 Task: Open a Modern Writer Template save the file as reminder.odt Remove the following  from template: 'Address' Change the date  '20 May, 2023' change Dear Ms Reader to   Good Afternoon. Add body to the letter It is with great pleasure that I accept the job offer extended to me. I am excited about the opportunity to join your esteemed organization and contribute to its success. I look forward to starting my new role and meeting the team. Thank you for your confidence in me.Add Name  'Rachel'. Insert watermark  TATA Apply Font Style in watermark Lexend; font size  112and place the watermark  Horizontally
Action: Mouse pressed left at (289, 158)
Screenshot: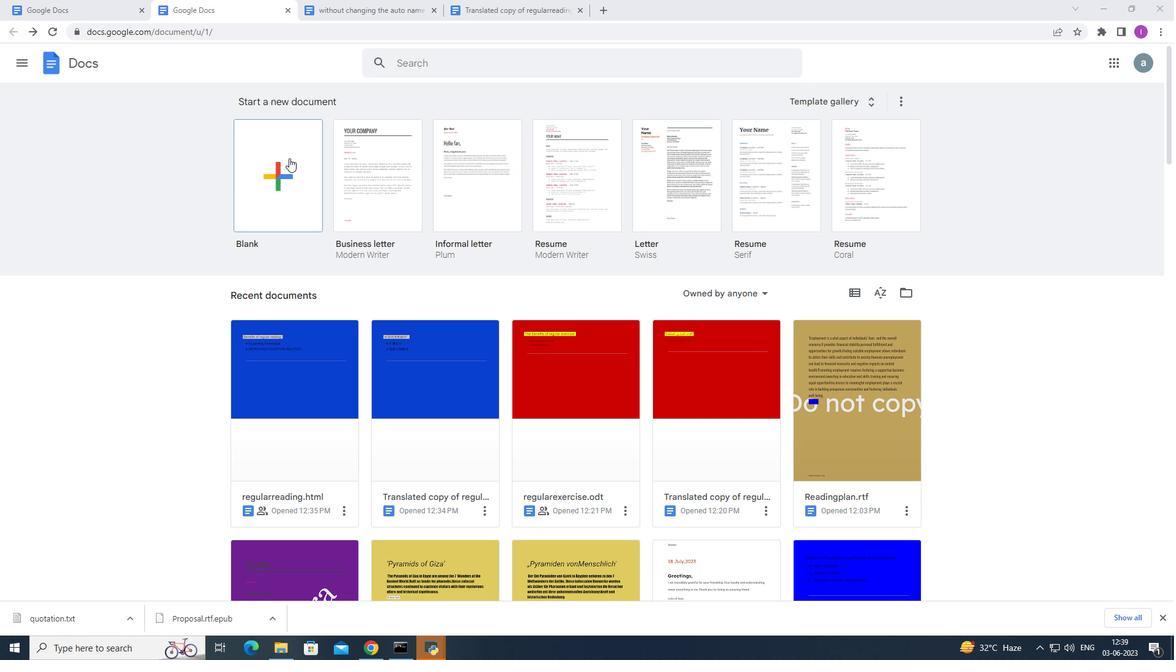
Action: Mouse moved to (11, 32)
Screenshot: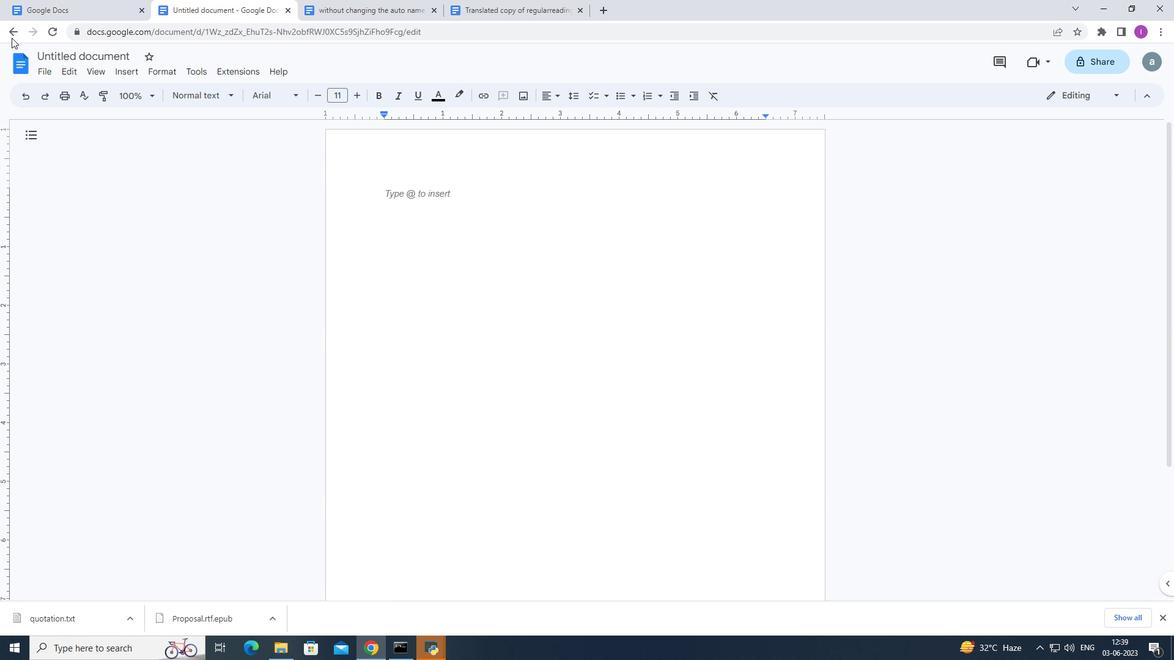 
Action: Mouse pressed left at (11, 32)
Screenshot: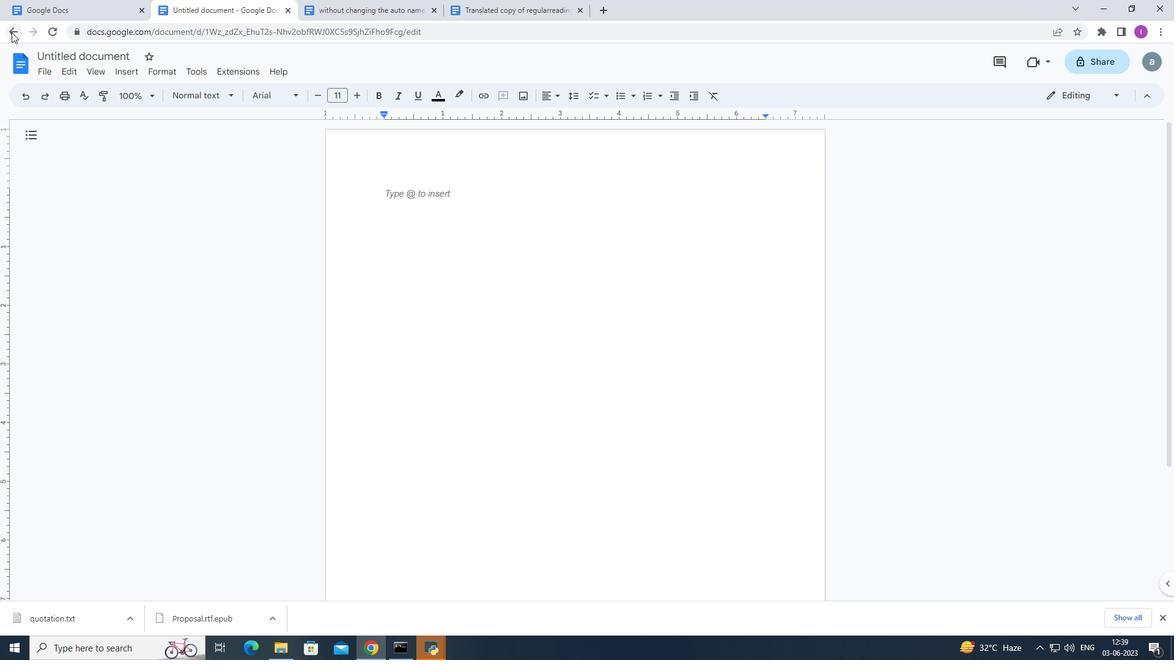 
Action: Mouse moved to (875, 97)
Screenshot: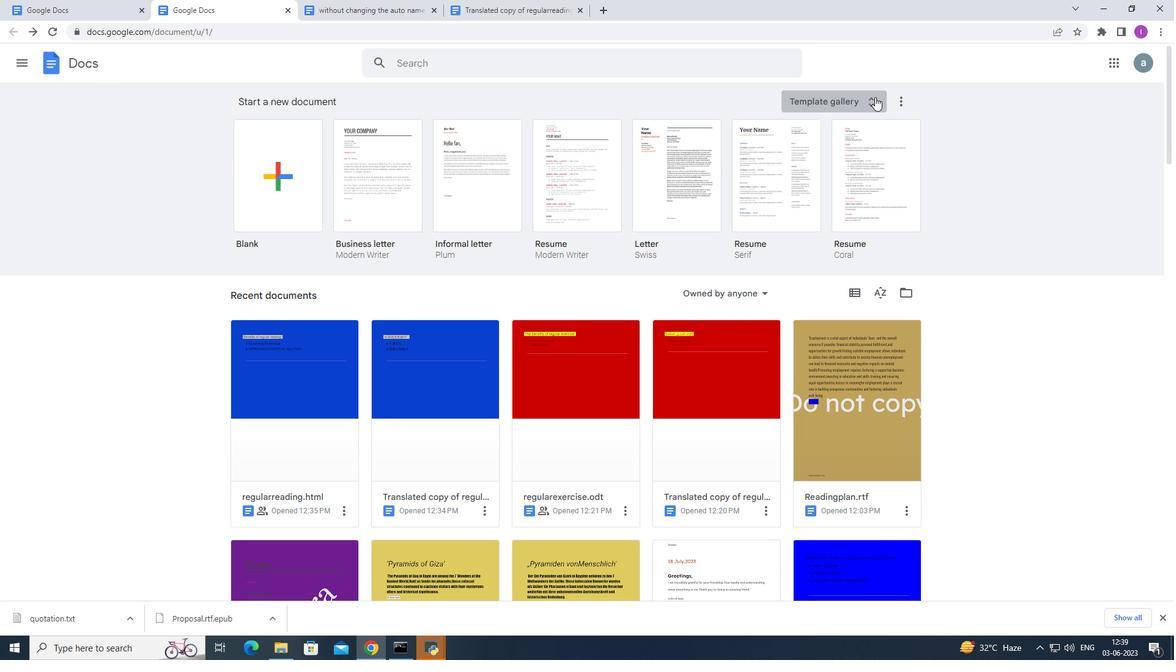 
Action: Mouse pressed left at (875, 97)
Screenshot: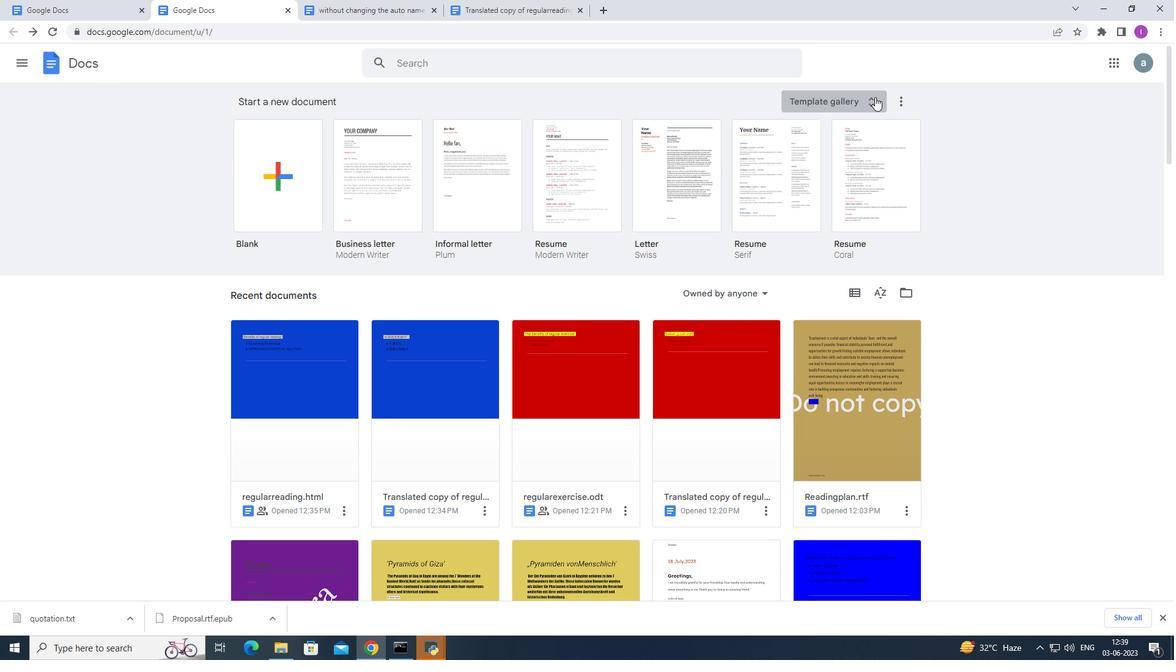 
Action: Mouse moved to (353, 252)
Screenshot: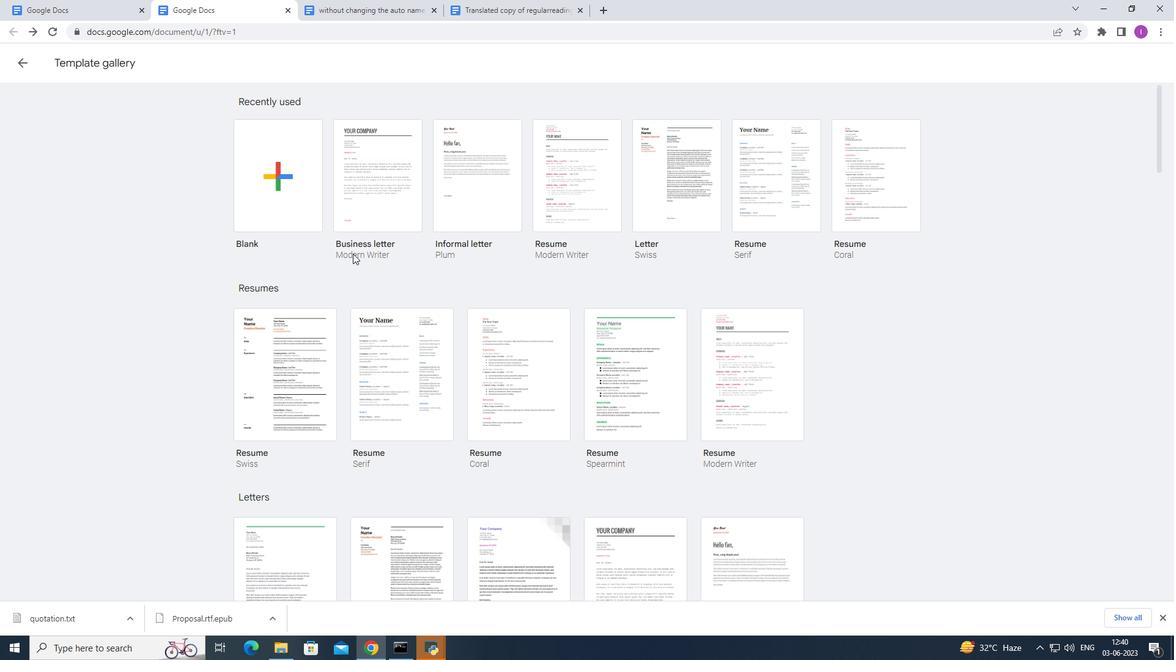 
Action: Mouse pressed left at (353, 252)
Screenshot: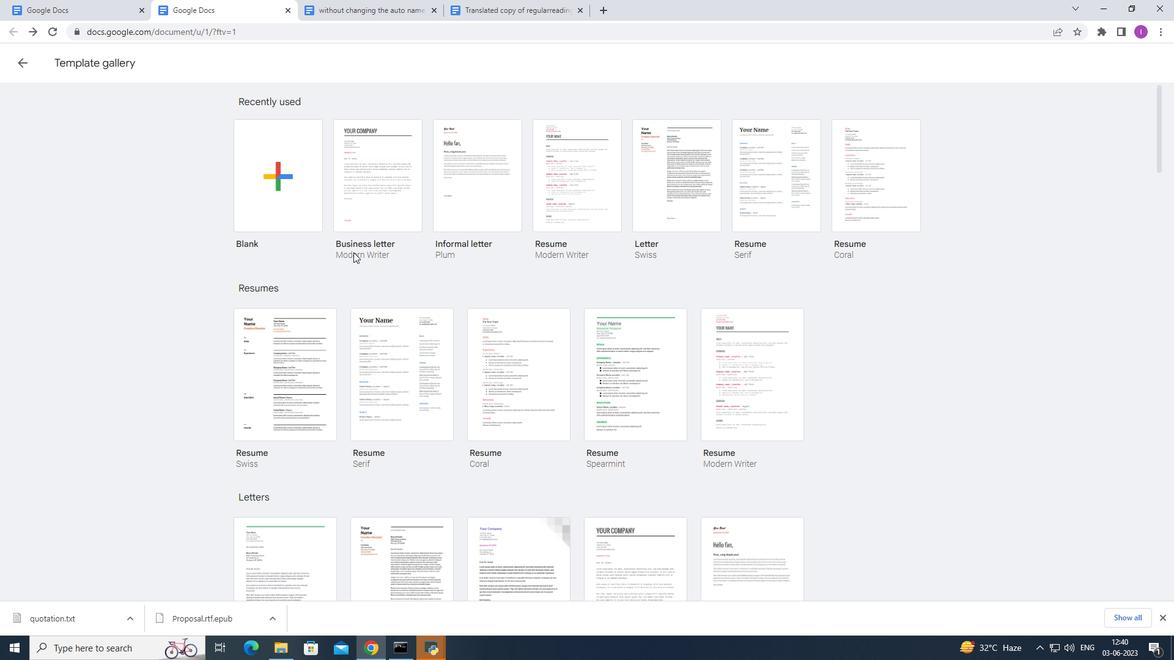 
Action: Mouse moved to (368, 212)
Screenshot: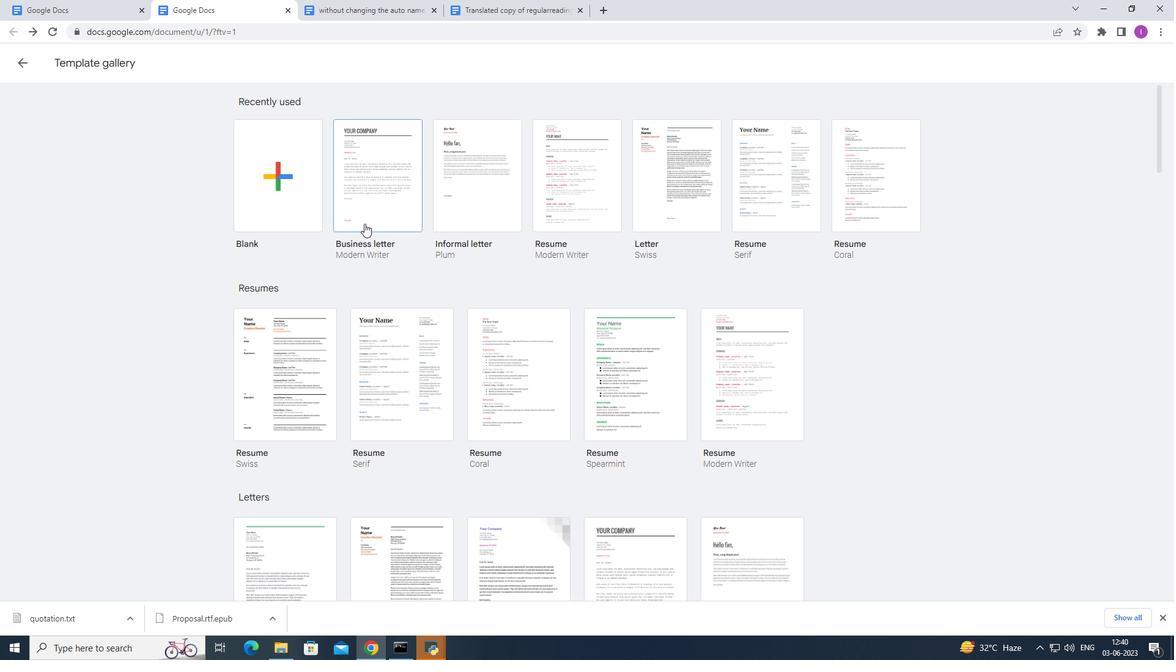 
Action: Mouse pressed left at (368, 212)
Screenshot: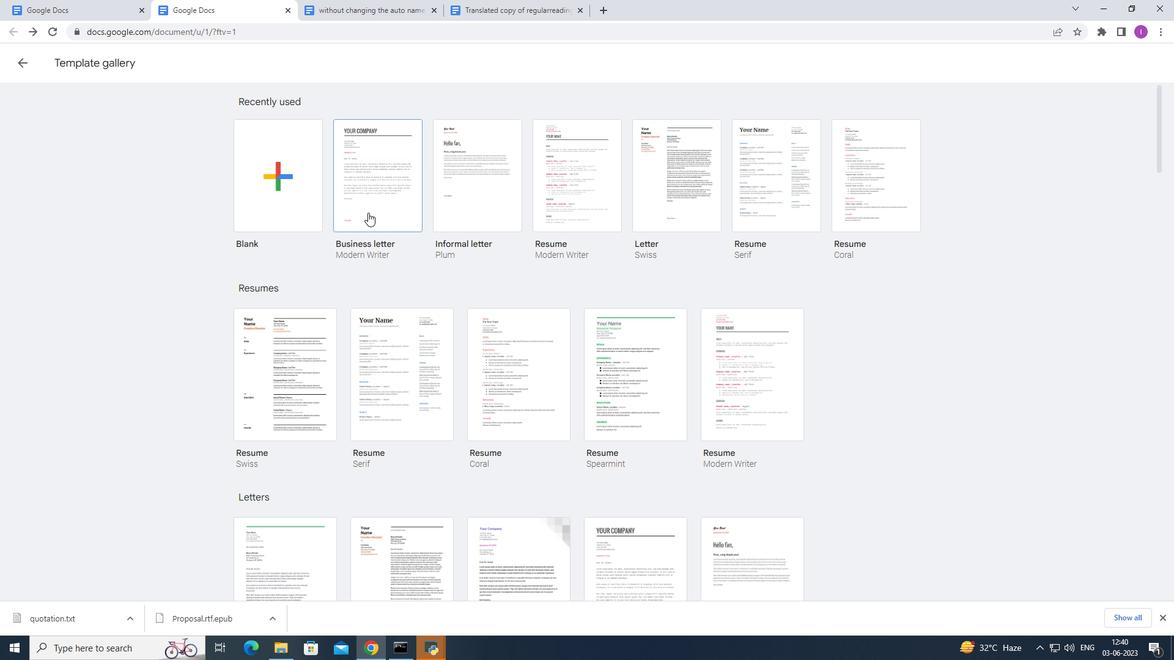 
Action: Mouse moved to (109, 56)
Screenshot: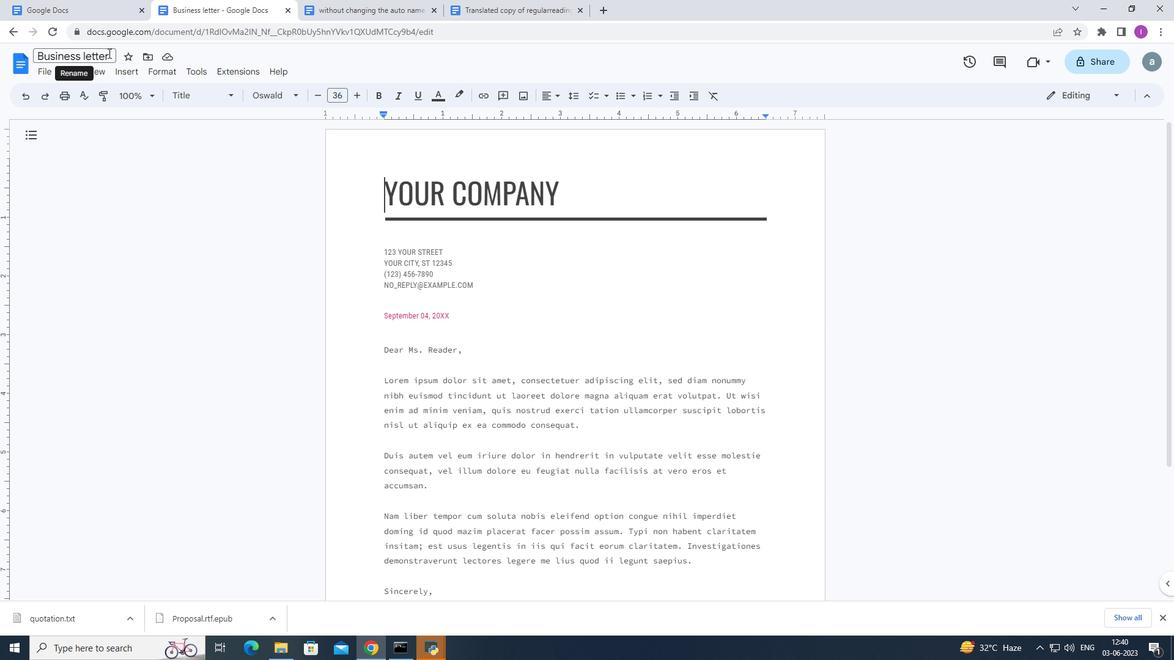 
Action: Mouse pressed left at (109, 56)
Screenshot: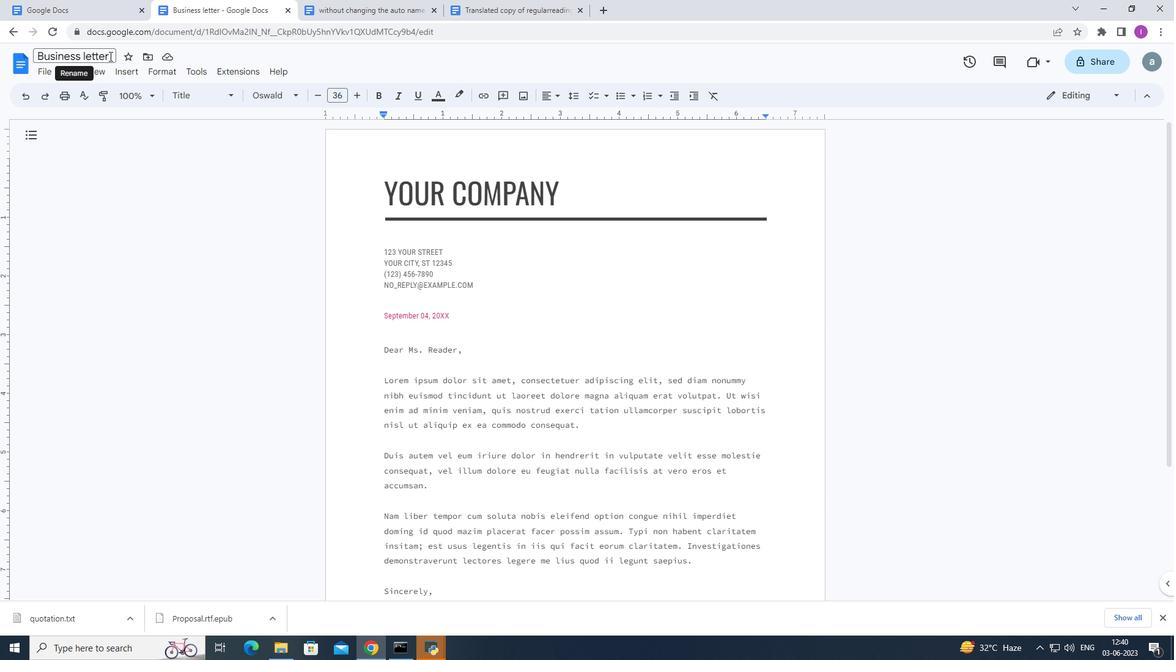 
Action: Mouse pressed left at (109, 56)
Screenshot: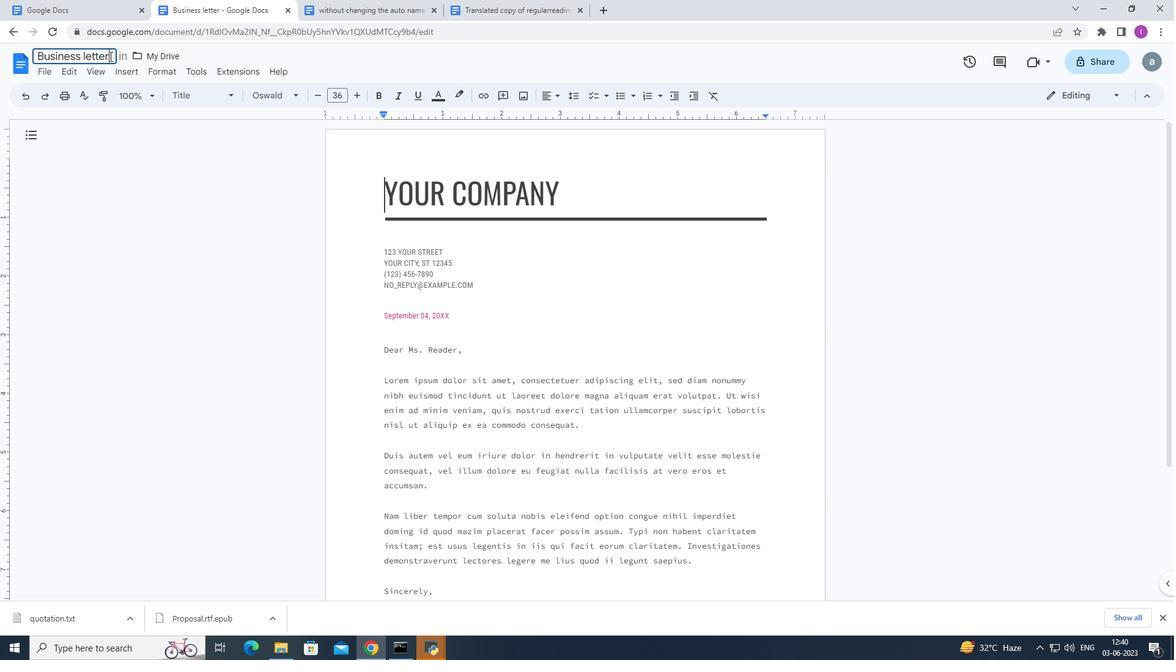 
Action: Mouse moved to (638, 67)
Screenshot: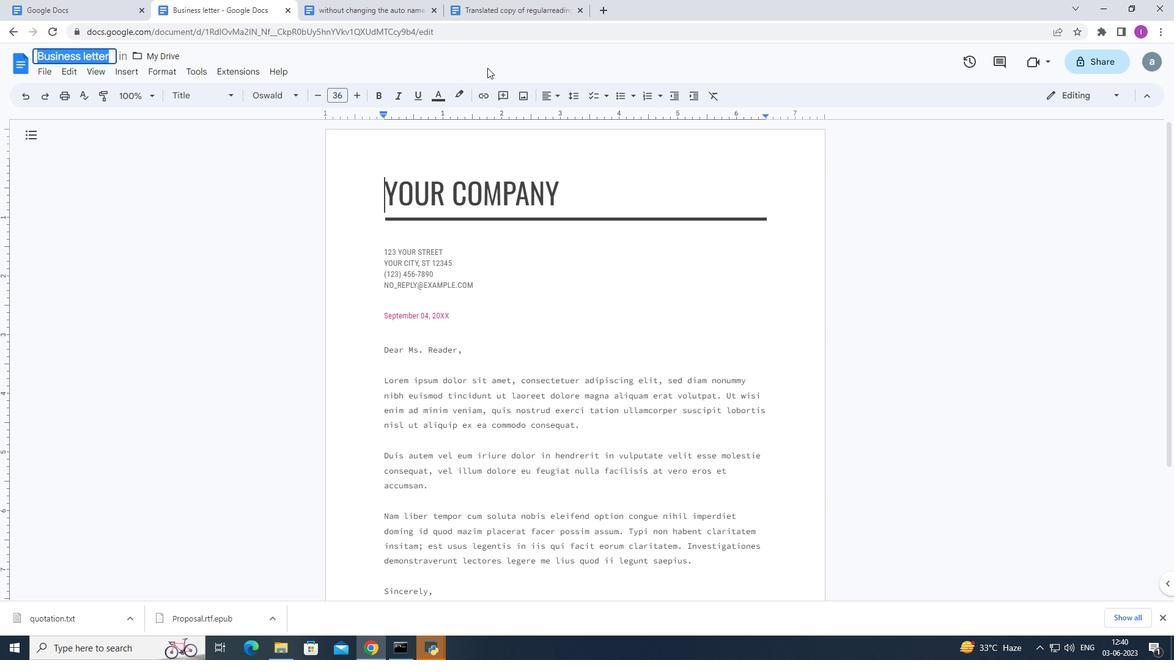 
Action: Key pressed reminder.odt
Screenshot: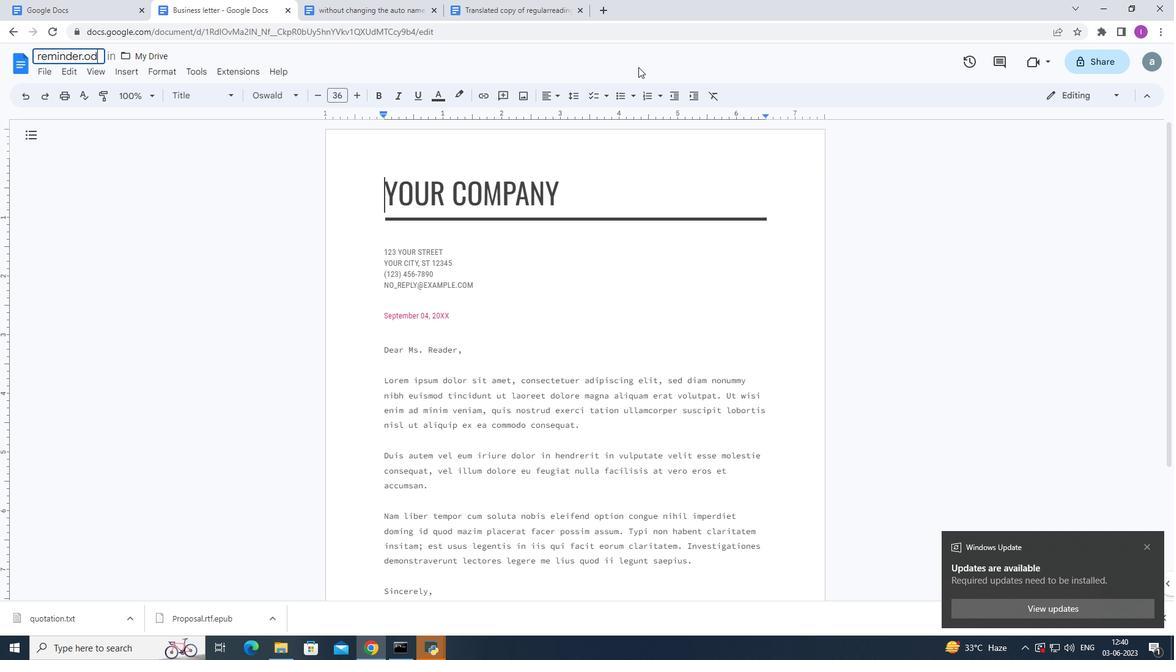 
Action: Mouse moved to (240, 298)
Screenshot: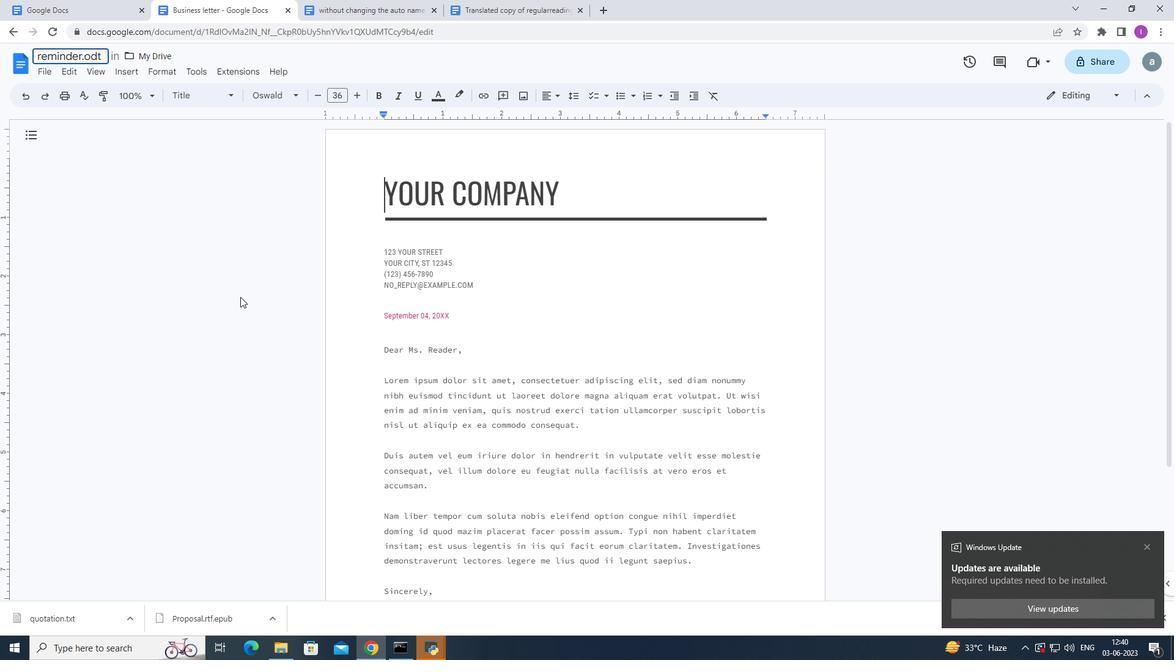 
Action: Mouse pressed left at (239, 297)
Screenshot: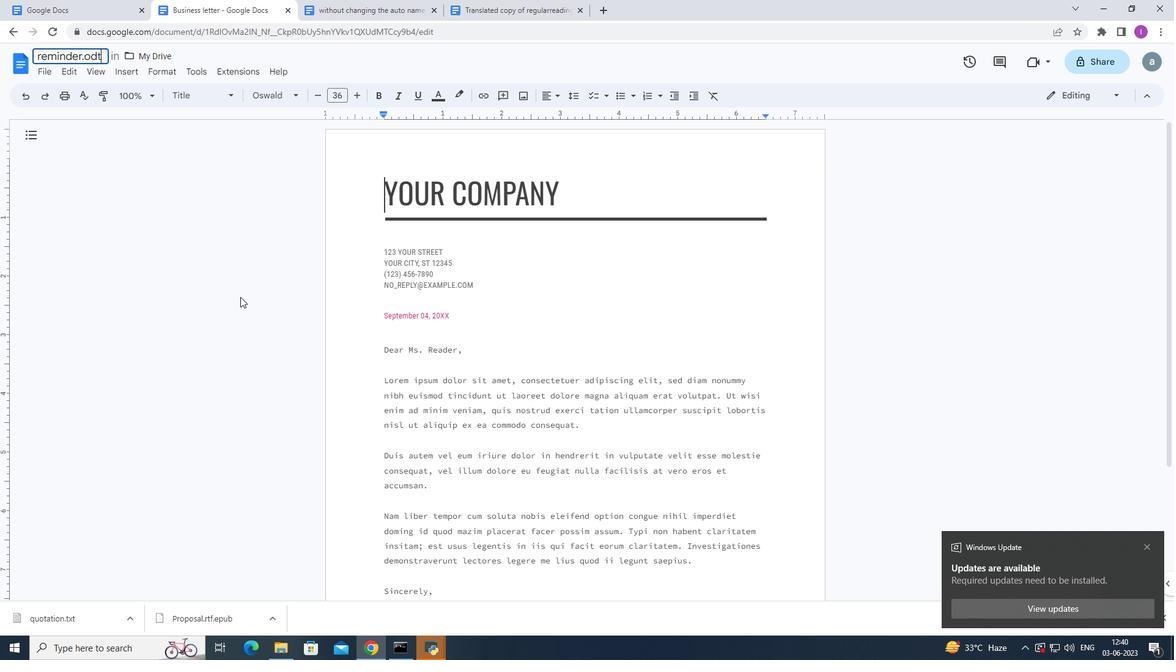 
Action: Mouse moved to (484, 284)
Screenshot: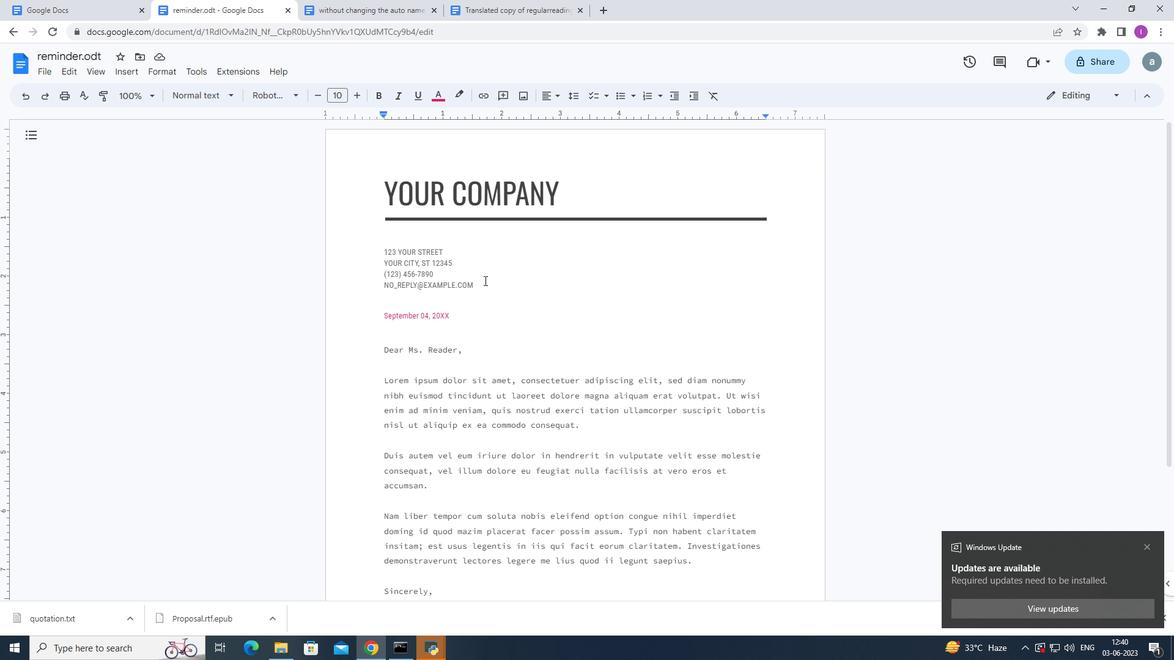 
Action: Mouse pressed left at (484, 284)
Screenshot: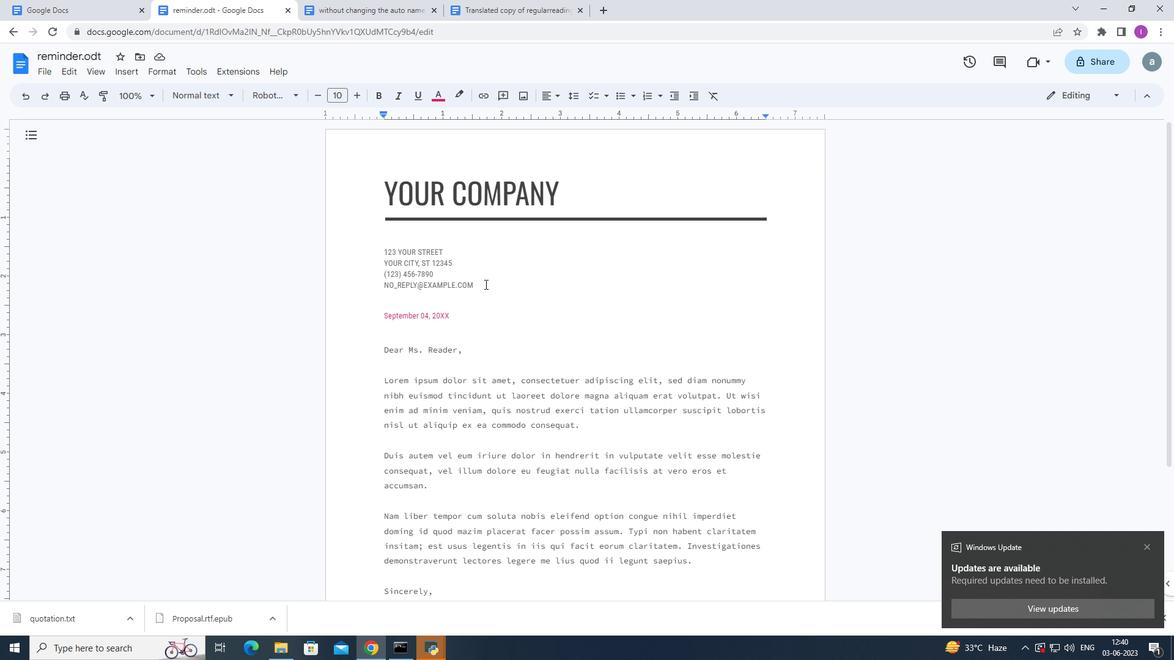 
Action: Mouse moved to (383, 245)
Screenshot: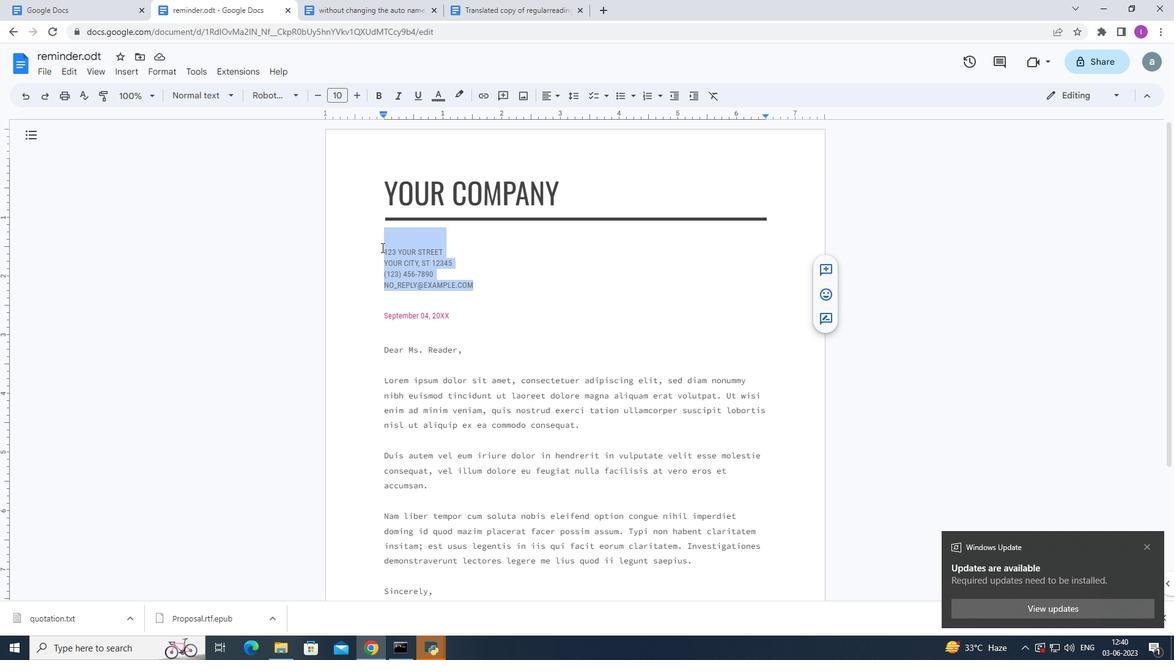 
Action: Key pressed <Key.backspace>
Screenshot: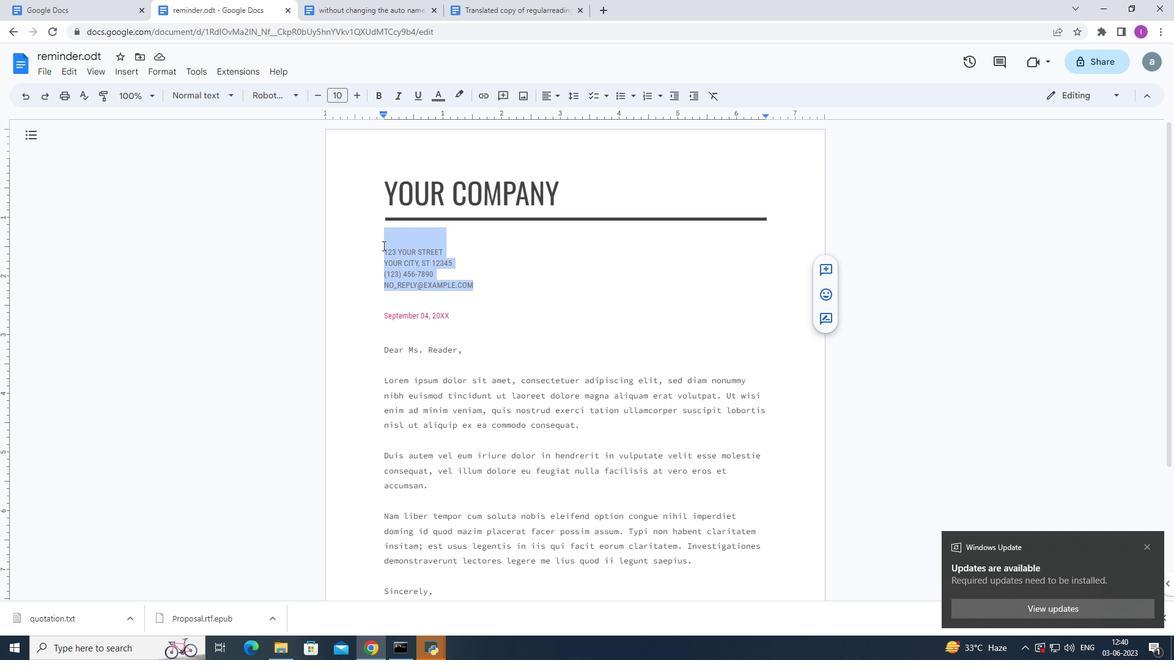 
Action: Mouse moved to (458, 262)
Screenshot: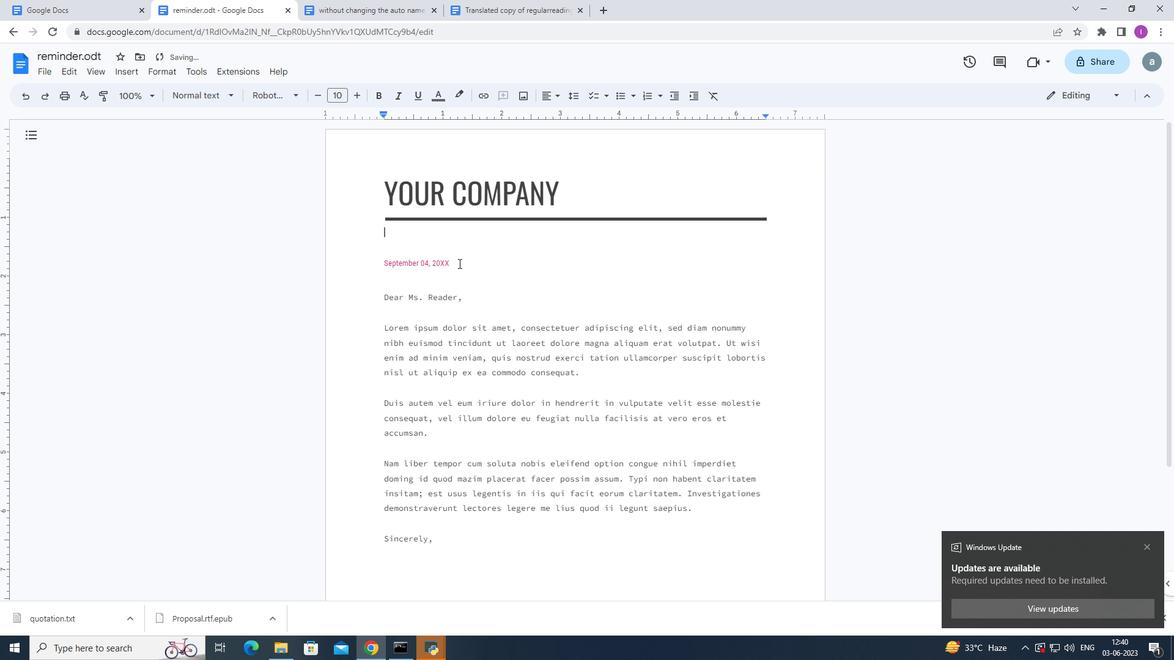 
Action: Mouse pressed left at (458, 262)
Screenshot: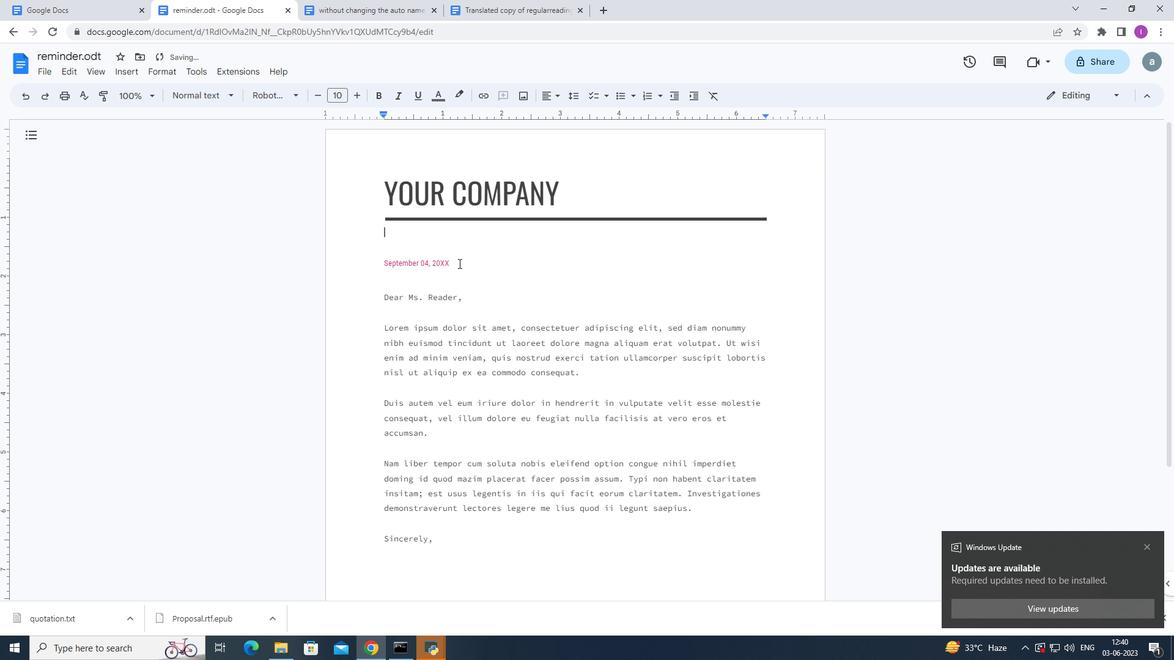 
Action: Mouse moved to (561, 270)
Screenshot: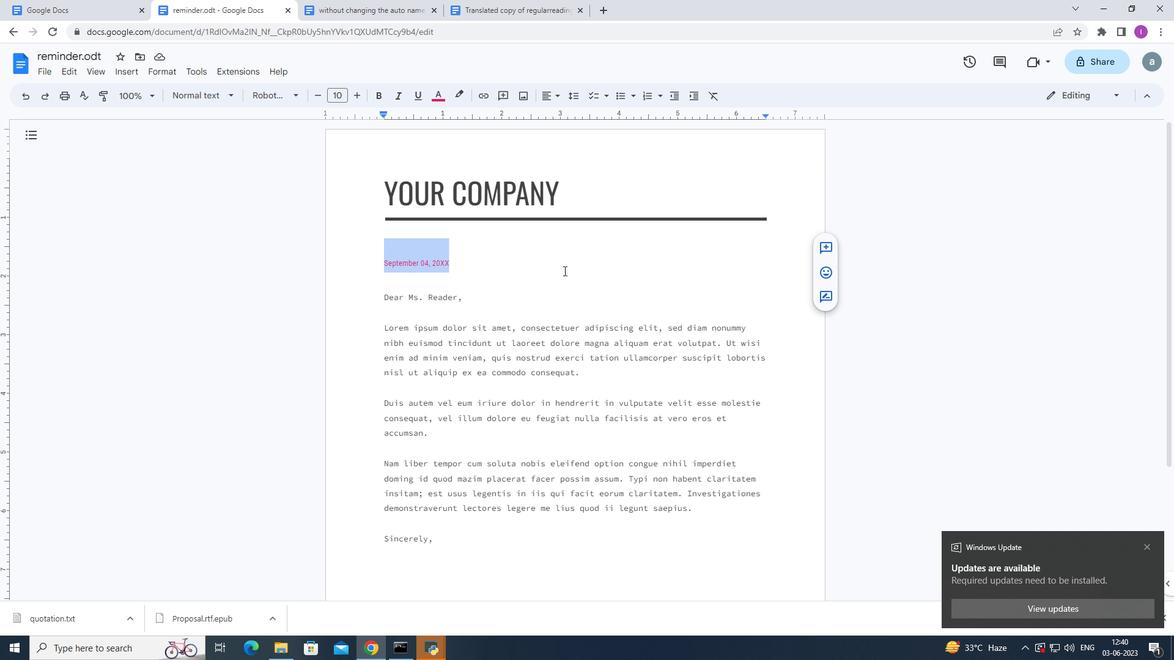 
Action: Key pressed 20<Key.space>mqay<Key.backspace><Key.backspace><Key.backspace><Key.backspace><Key.shift>ay<Key.backspace><Key.backspace><Key.shift>May.2023
Screenshot: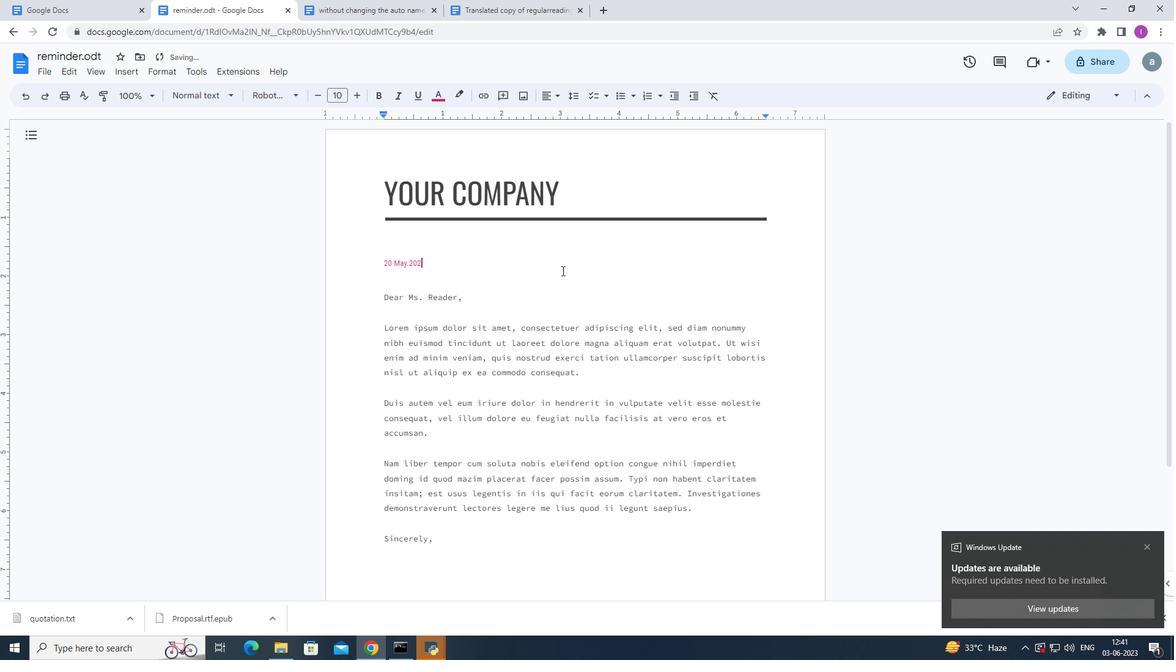 
Action: Mouse moved to (454, 295)
Screenshot: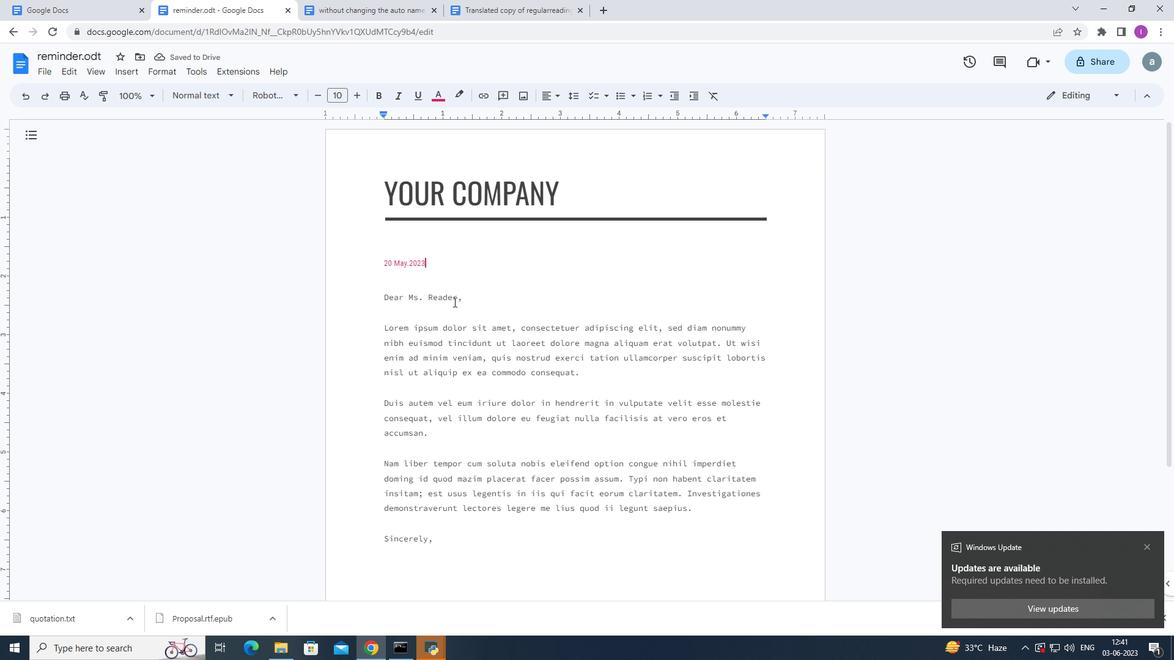 
Action: Mouse pressed left at (454, 295)
Screenshot: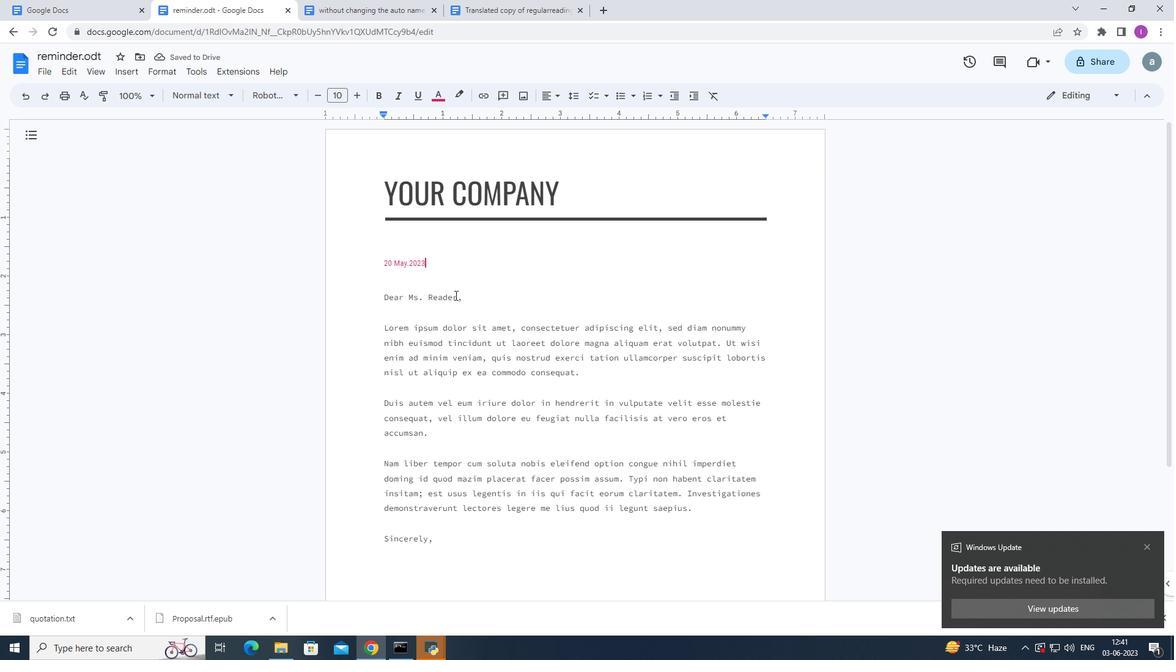 
Action: Mouse moved to (480, 308)
Screenshot: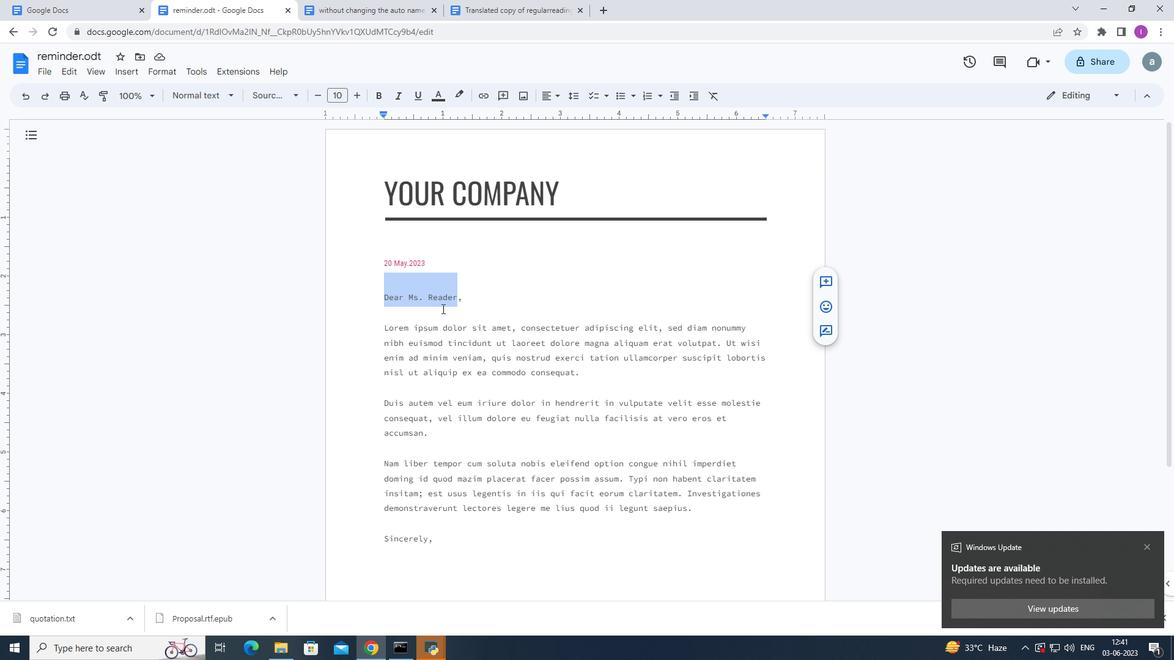 
Action: Key pressed good<Key.space>ater<Key.backspace><Key.backspace><Key.backspace><Key.backspace><Key.shift>Afternoon
Screenshot: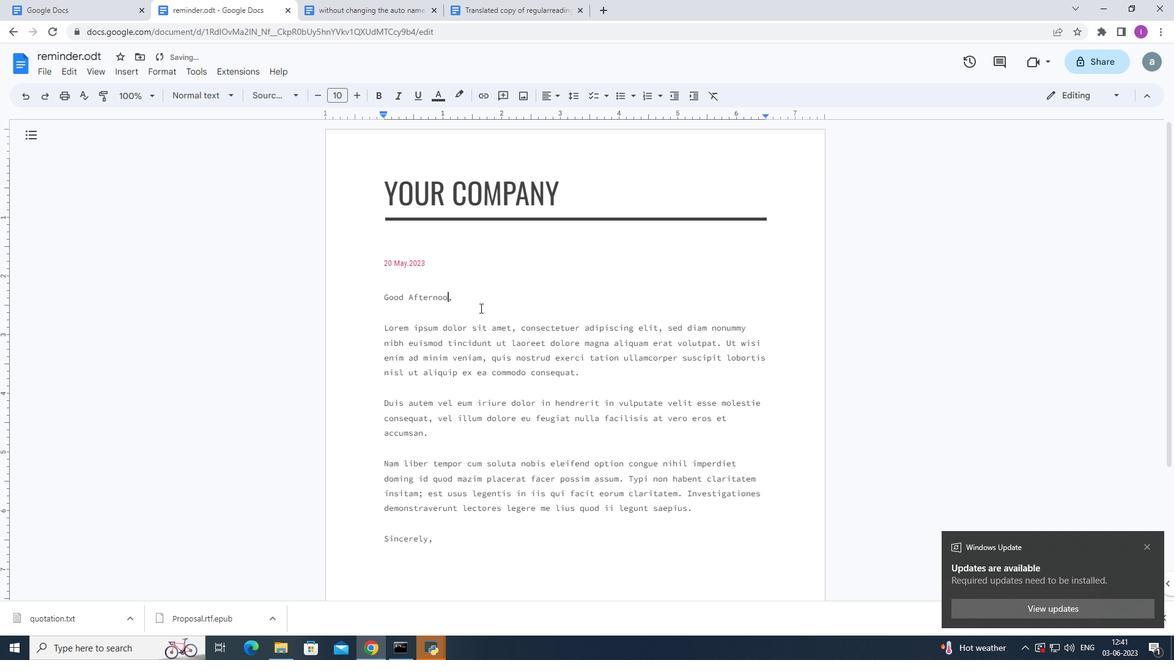 
Action: Mouse moved to (382, 327)
Screenshot: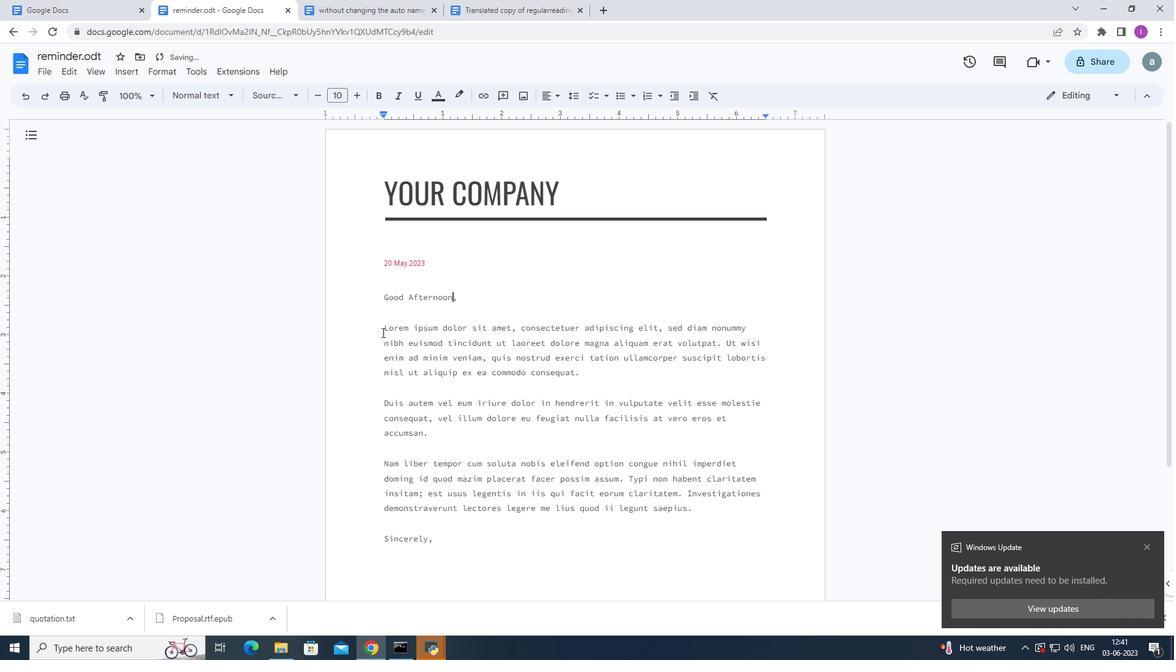 
Action: Mouse pressed left at (382, 327)
Screenshot: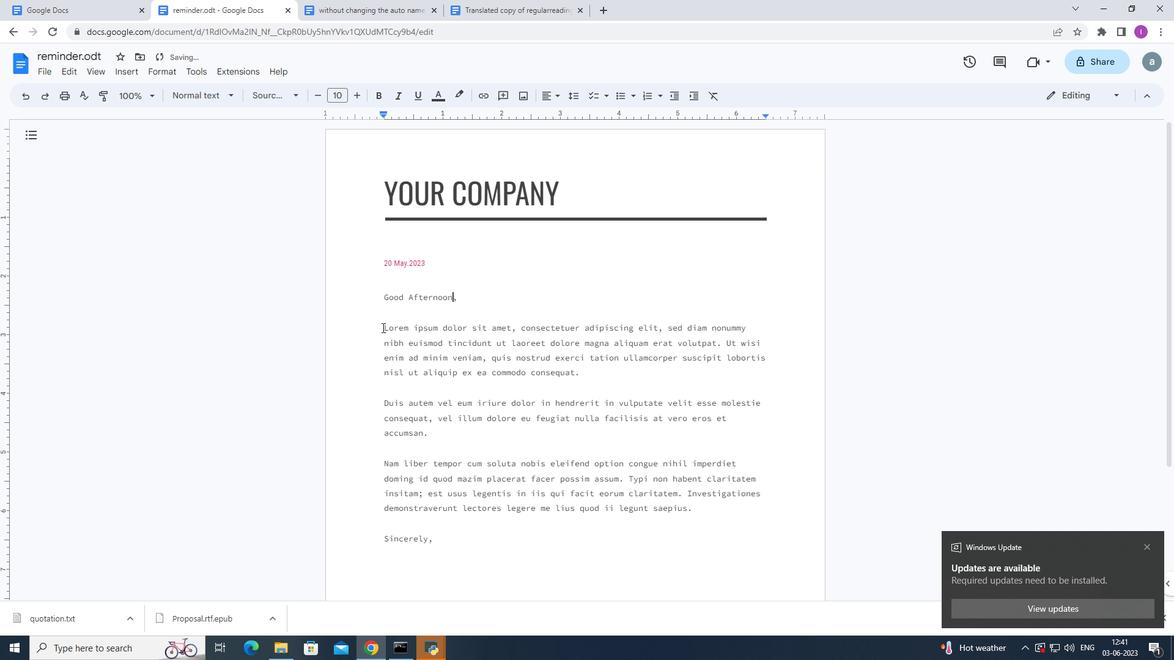 
Action: Mouse moved to (1037, 510)
Screenshot: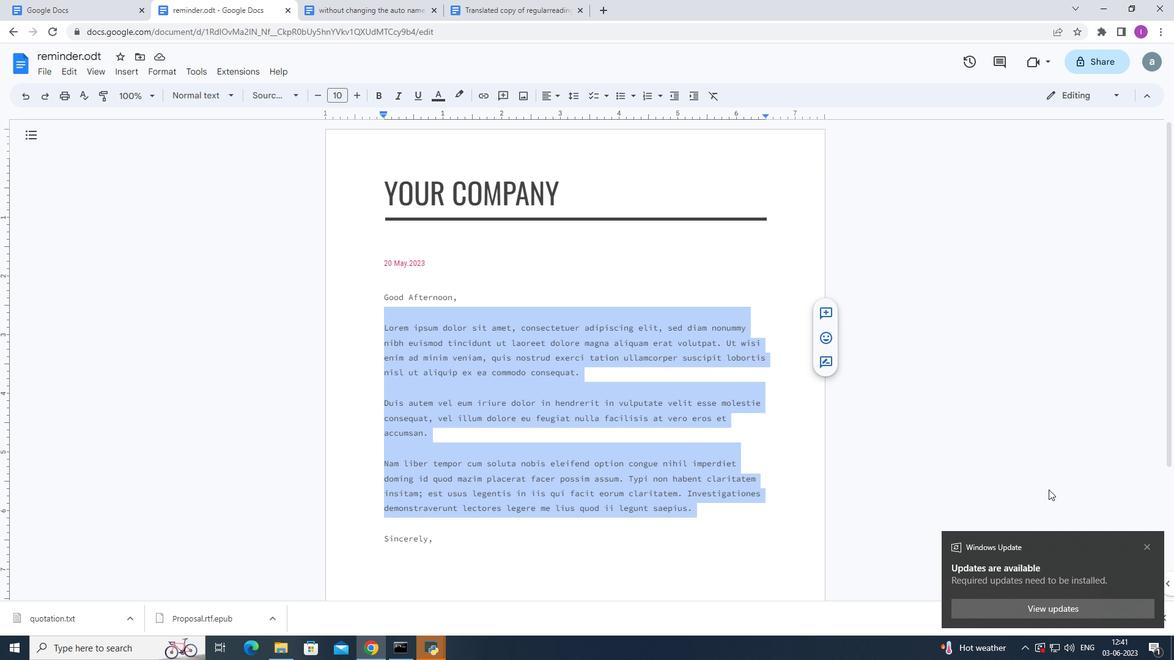 
Action: Key pressed <Key.shift>It<Key.space>is<Key.space>withthe<Key.space>
Screenshot: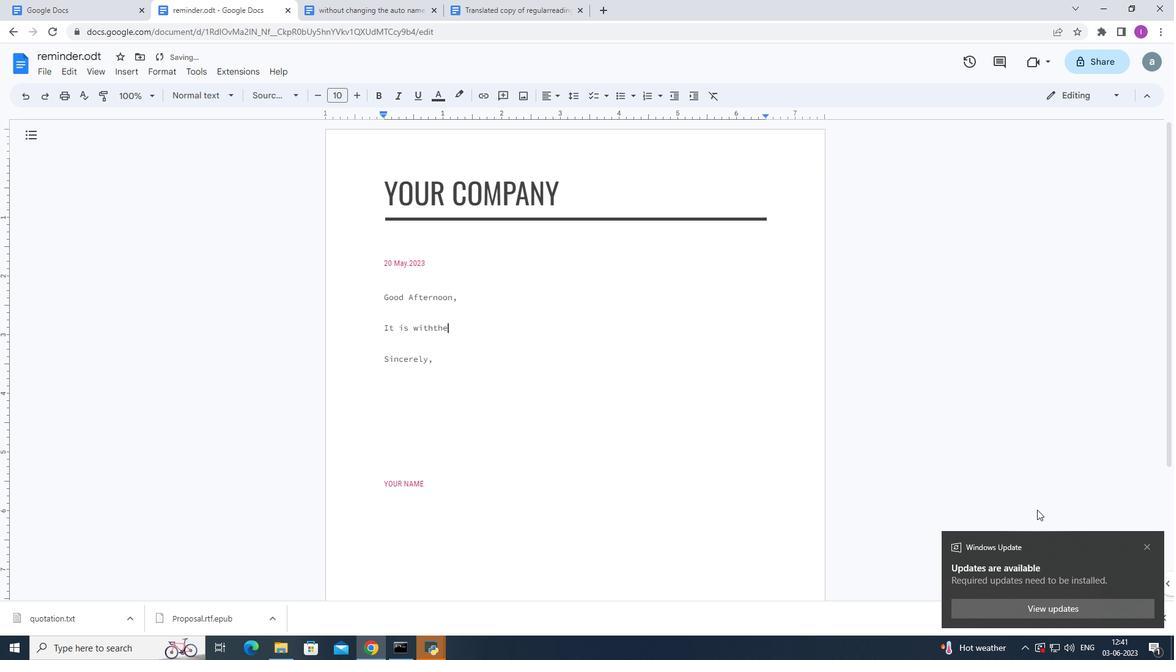 
Action: Mouse moved to (434, 332)
Screenshot: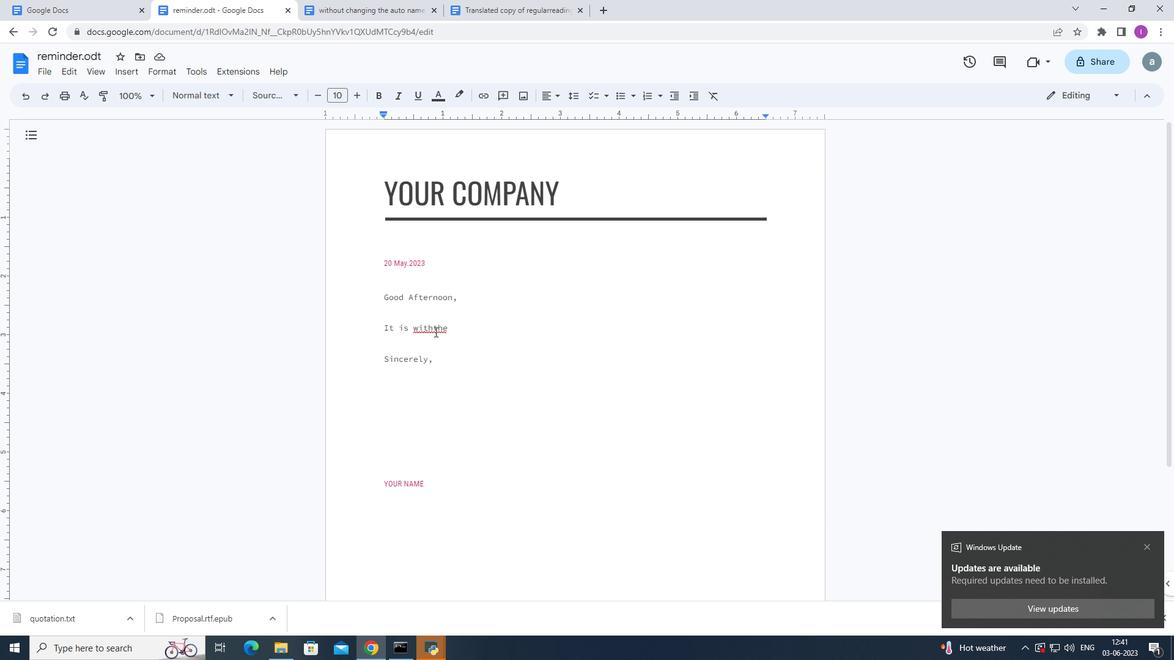 
Action: Mouse pressed left at (434, 332)
Screenshot: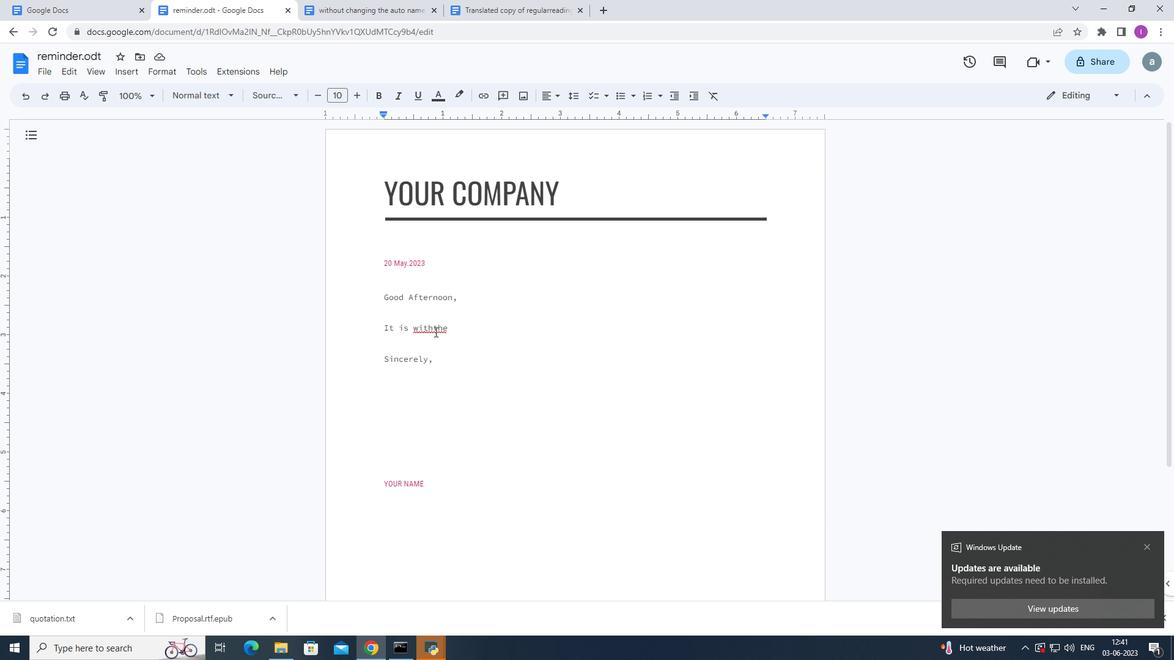 
Action: Mouse moved to (445, 317)
Screenshot: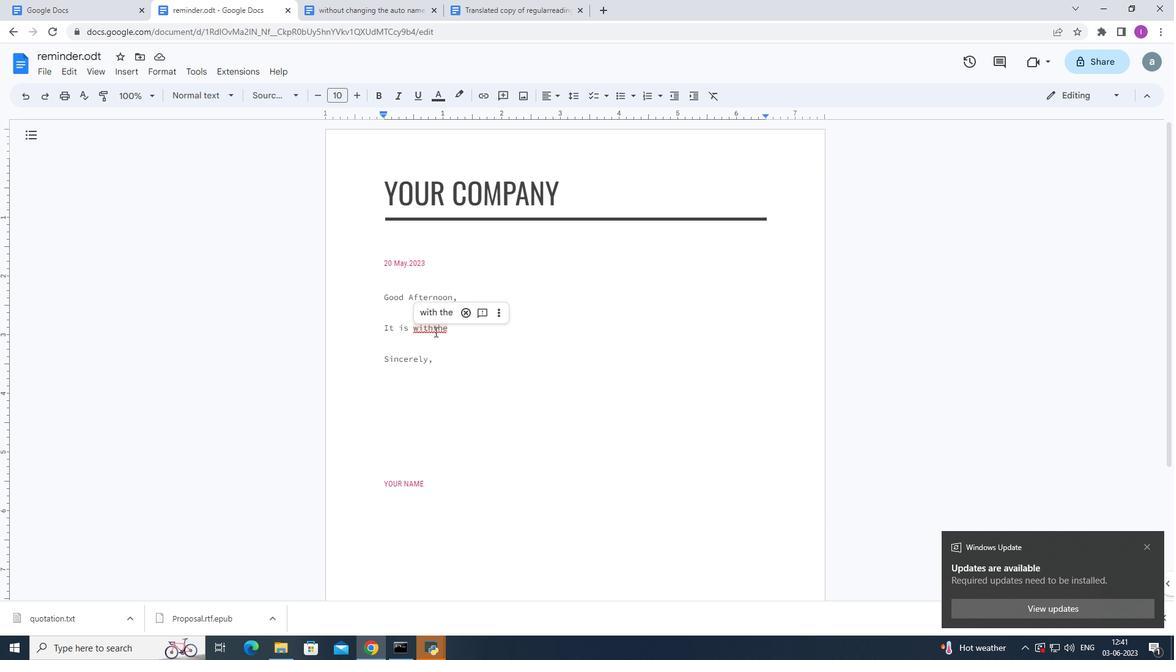 
Action: Mouse pressed left at (445, 317)
Screenshot: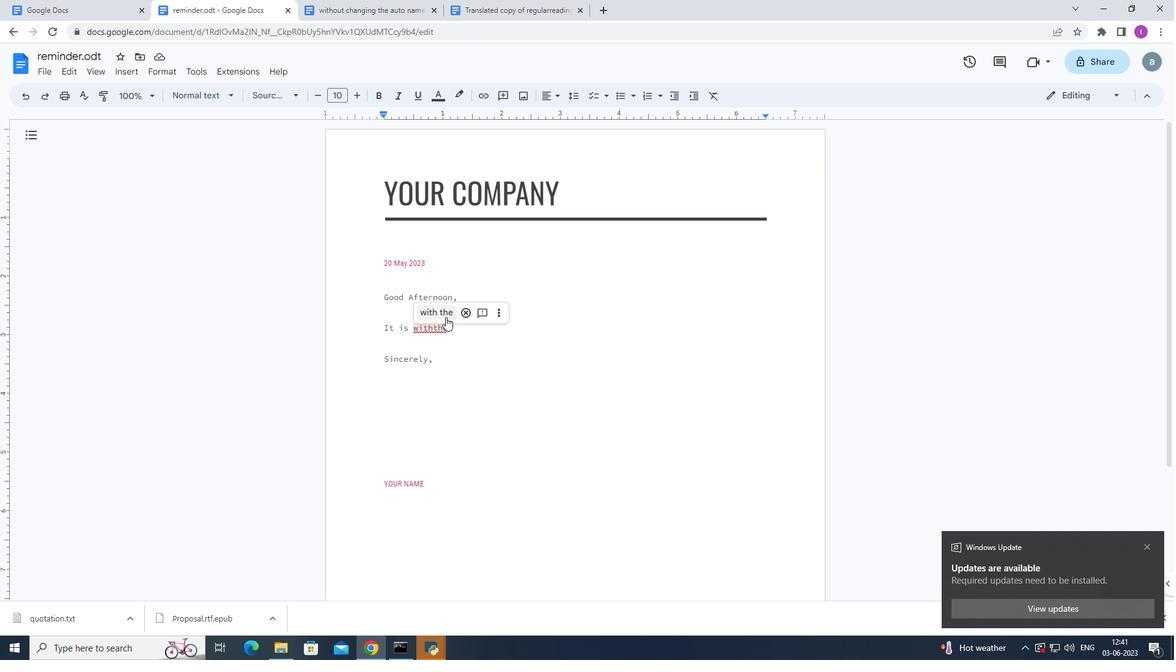 
Action: Mouse moved to (463, 328)
Screenshot: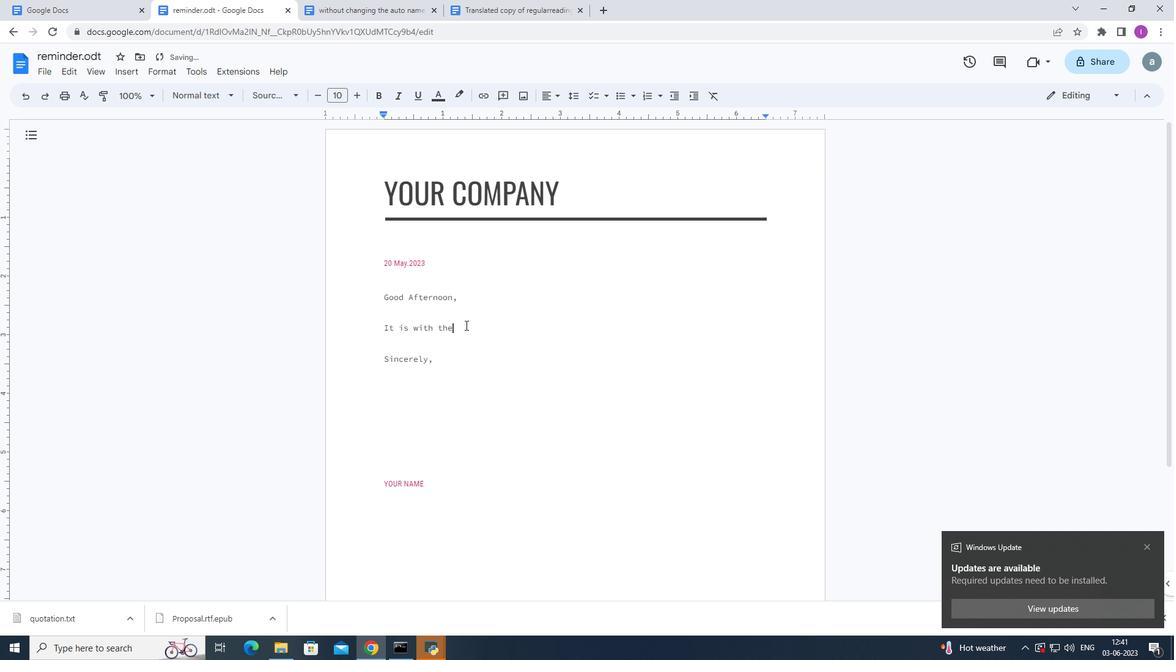
Action: Mouse pressed left at (463, 328)
Screenshot: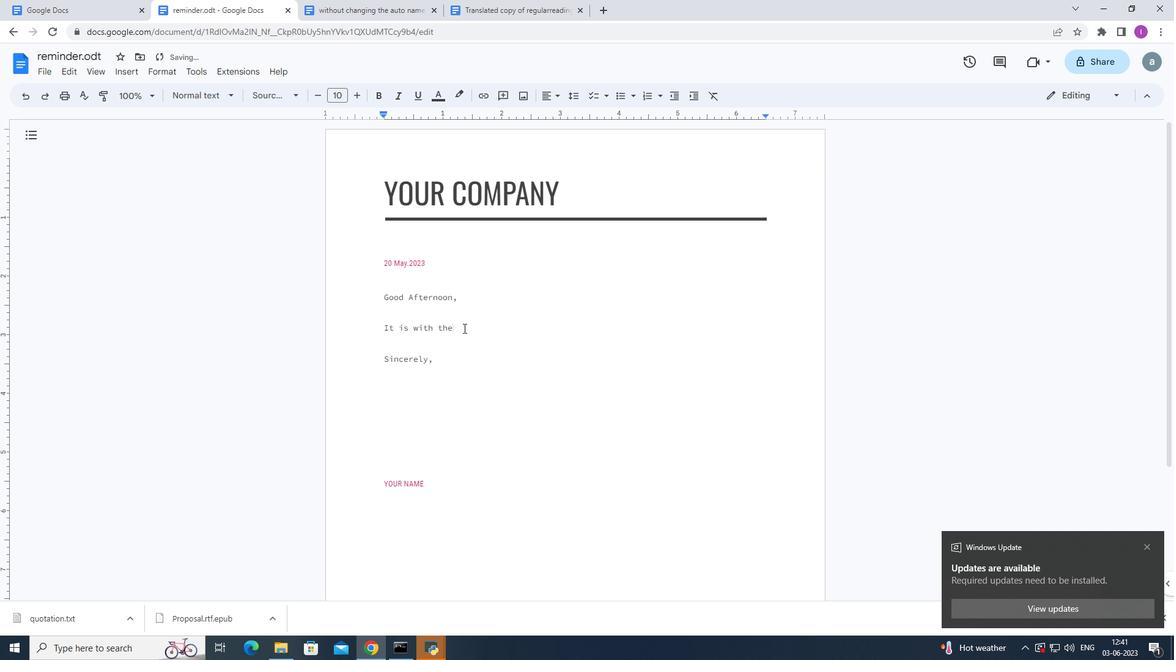 
Action: Key pressed <Key.backspace><Key.backspace><Key.backspace><Key.backspace>grwat<Key.backspace><Key.backspace><Key.backspace>at<Key.backspace><Key.backspace>eat<Key.space>pleasureth<Key.backspace><Key.backspace><Key.space>thet<Key.space><Key.backspace><Key.backspace><Key.backspace>at<Key.space><Key.shift>I<Key.space>accept<Key.space>the<Key.space>job<Key.space>offer<Key.space>extre<Key.backspace><Key.backspace>ended<Key.space>to<Key.space>me.<Key.shift>I<Key.space>am<Key.space>excited<Key.space>about<Key.space>te<Key.space><Key.backspace><Key.backspace><Key.backspace>the<Key.space>oppr<Key.backspace>ortunity<Key.space>to<Key.space>join<Key.space>your<Key.space>esteemed<Key.space>organization<Key.space>and<Key.space>cobtribute<Key.space><Key.space>to<Key.space>its<Key.space>success.<Key.shift>I<Key.space>look<Key.space>forward<Key.space>to<Key.space>startng<Key.backspace><Key.backspace>u
Screenshot: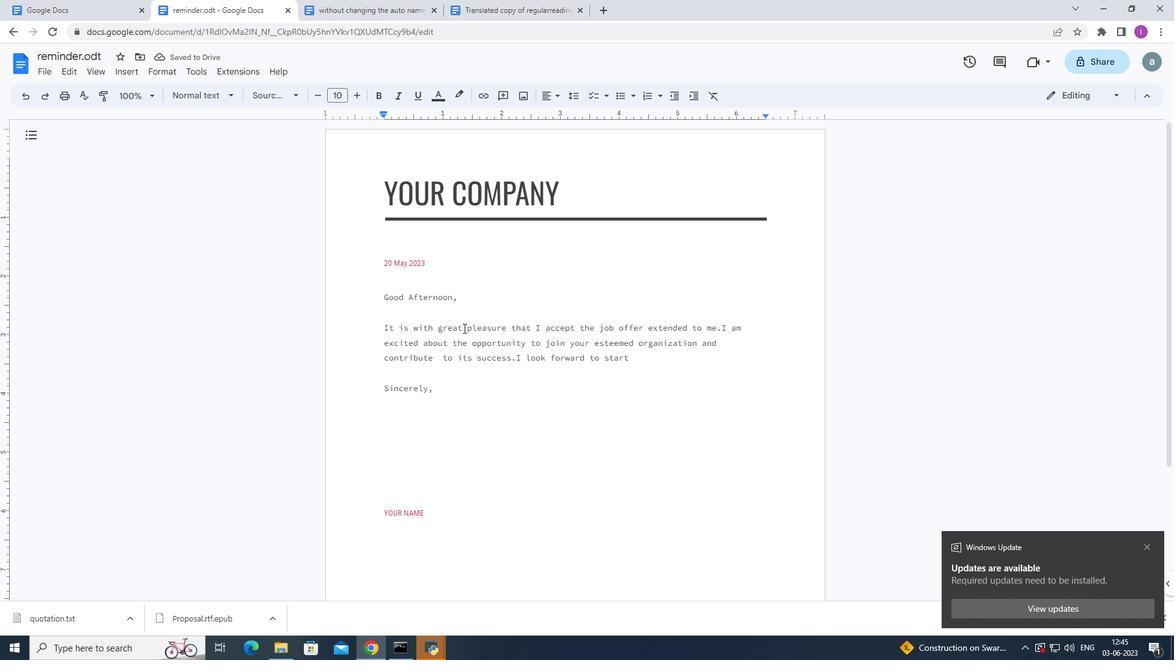 
Action: Mouse pressed left at (463, 328)
Screenshot: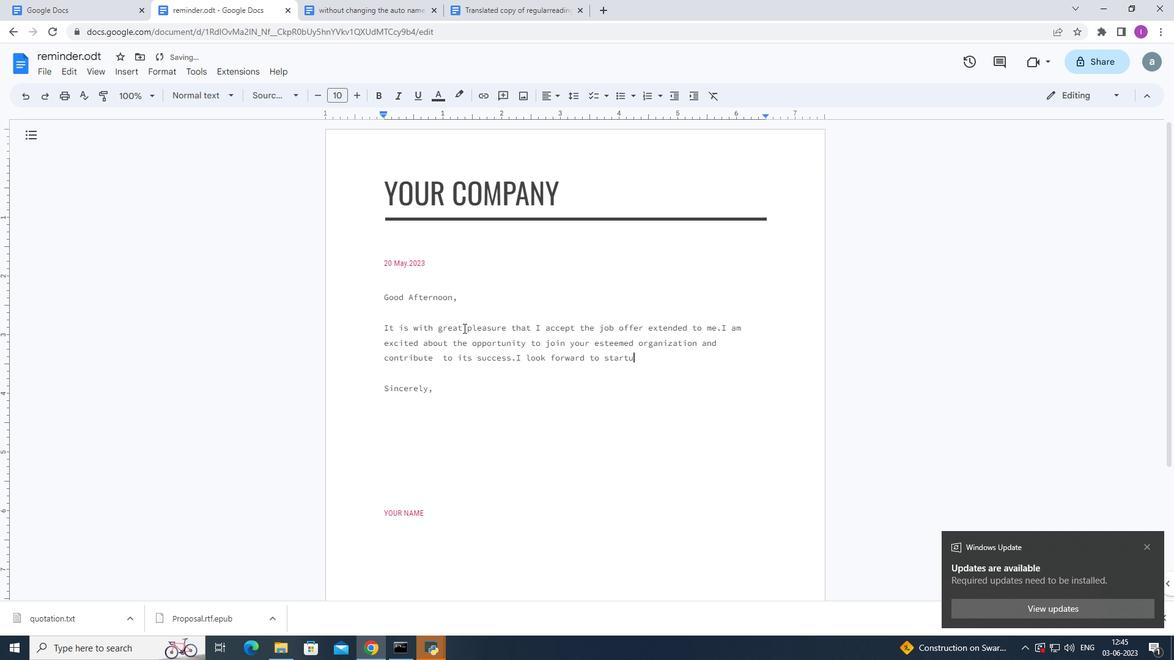 
Action: Key pressed <Key.backspace>ingh
Screenshot: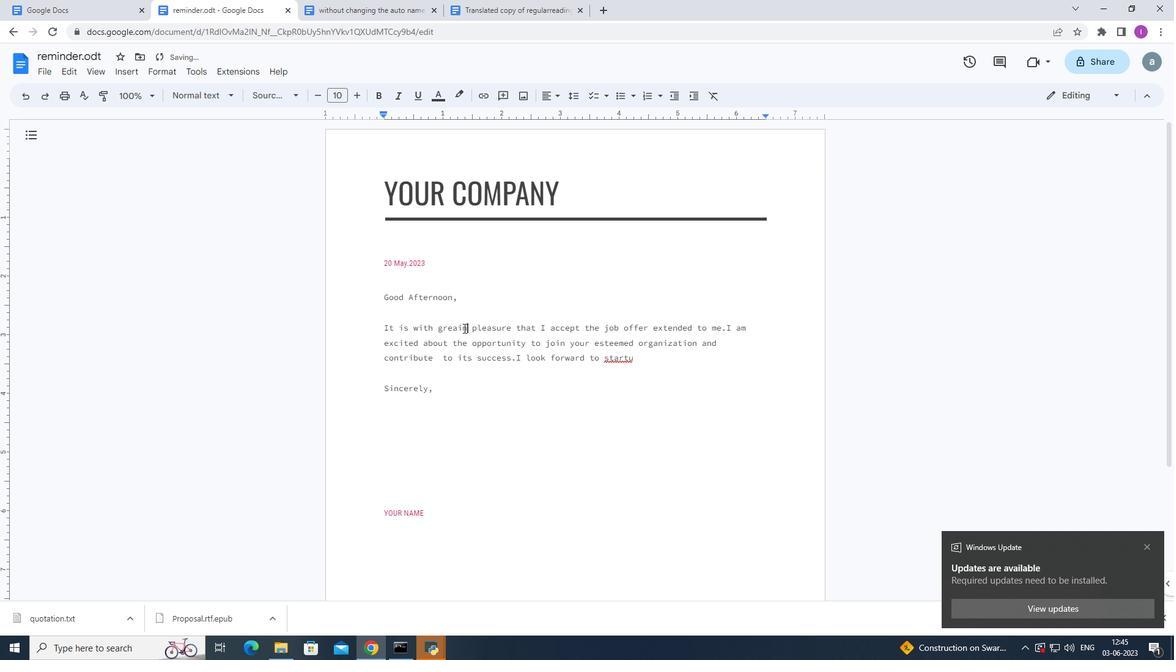 
Action: Mouse moved to (646, 360)
Screenshot: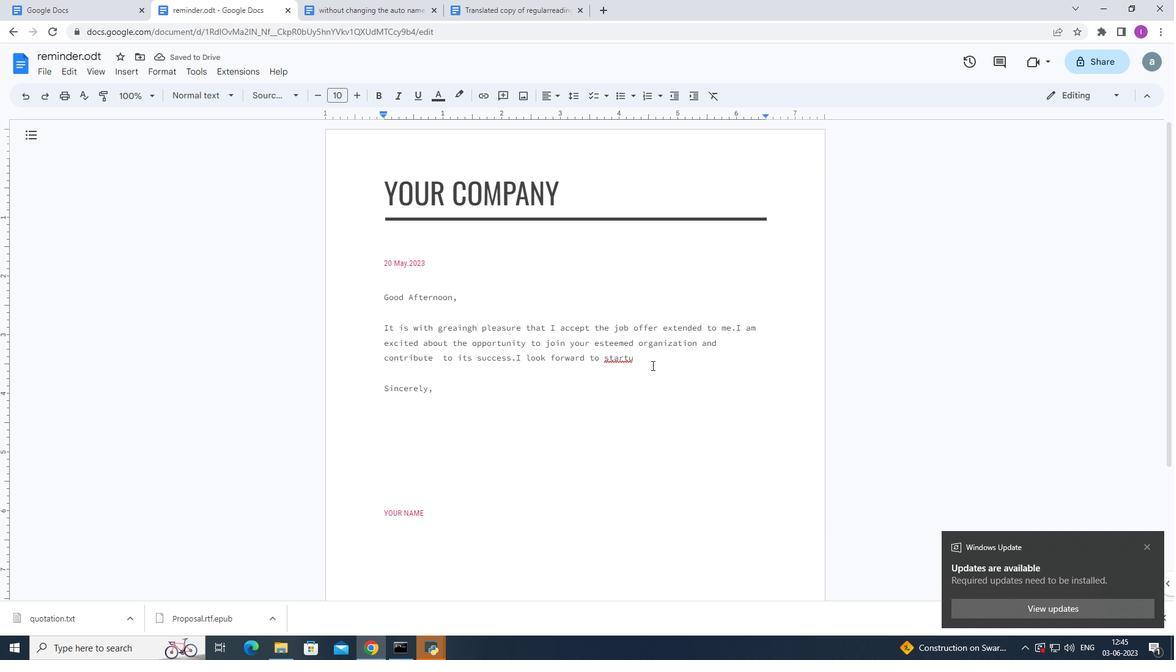 
Action: Mouse pressed left at (646, 360)
Screenshot: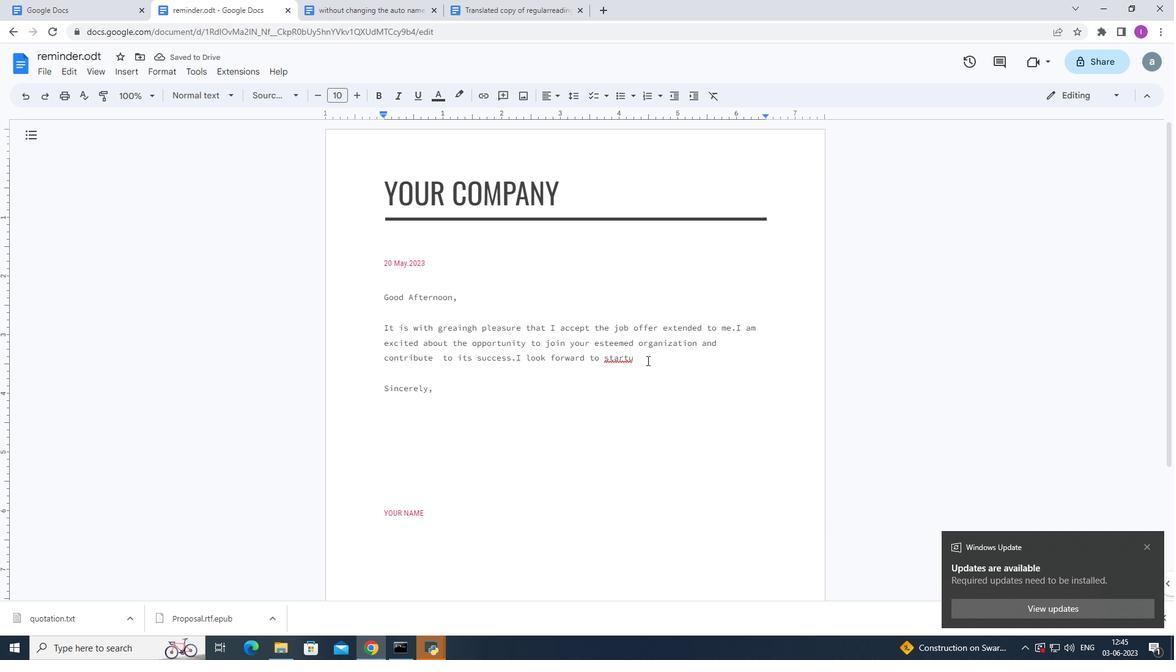 
Action: Mouse moved to (697, 351)
Screenshot: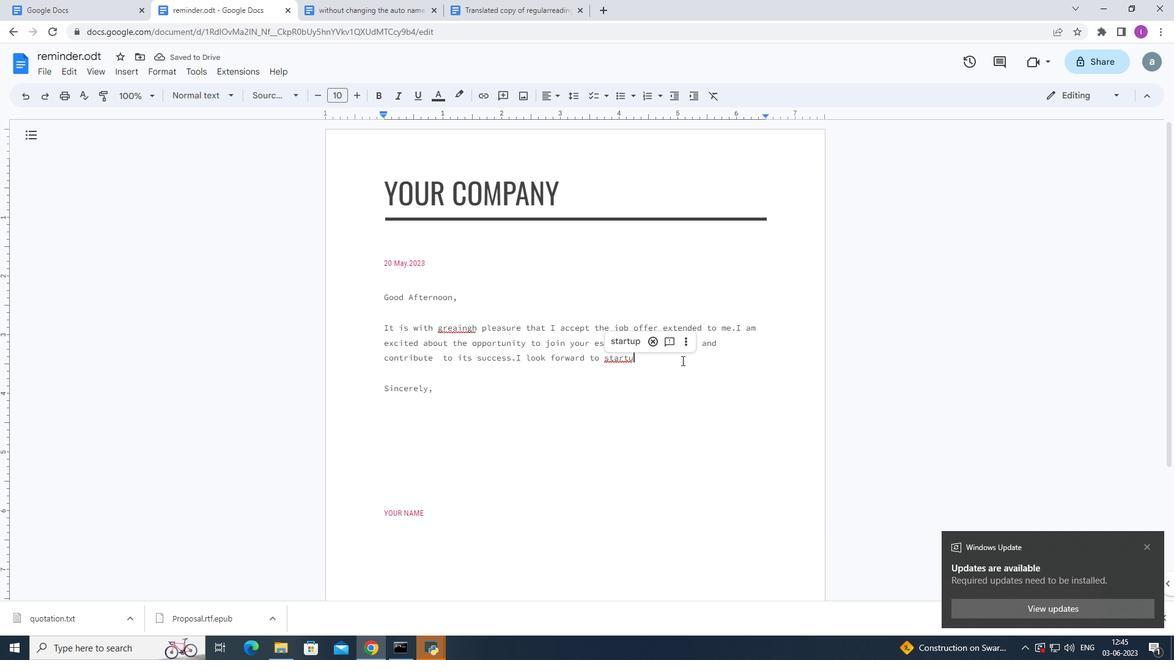 
Action: Key pressed <Key.backspace><Key.backspace><Key.backspace>rting<Key.space>my<Key.space>new<Key.space>role<Key.space>and<Key.space>meeting<Key.space>y<Key.backspace>the<Key.space>team.<Key.shift>Thank<Key.space>you<Key.space>for<Key.space>your<Key.space>confidence<Key.space>in<Key.space>me.
Screenshot: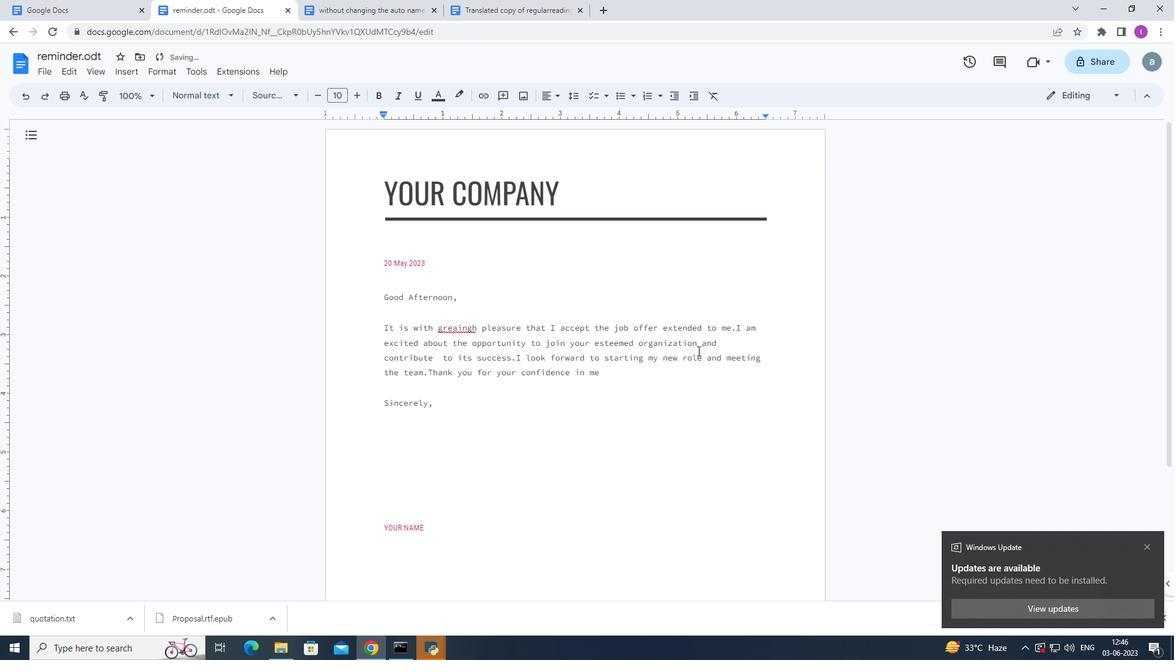 
Action: Mouse moved to (436, 528)
Screenshot: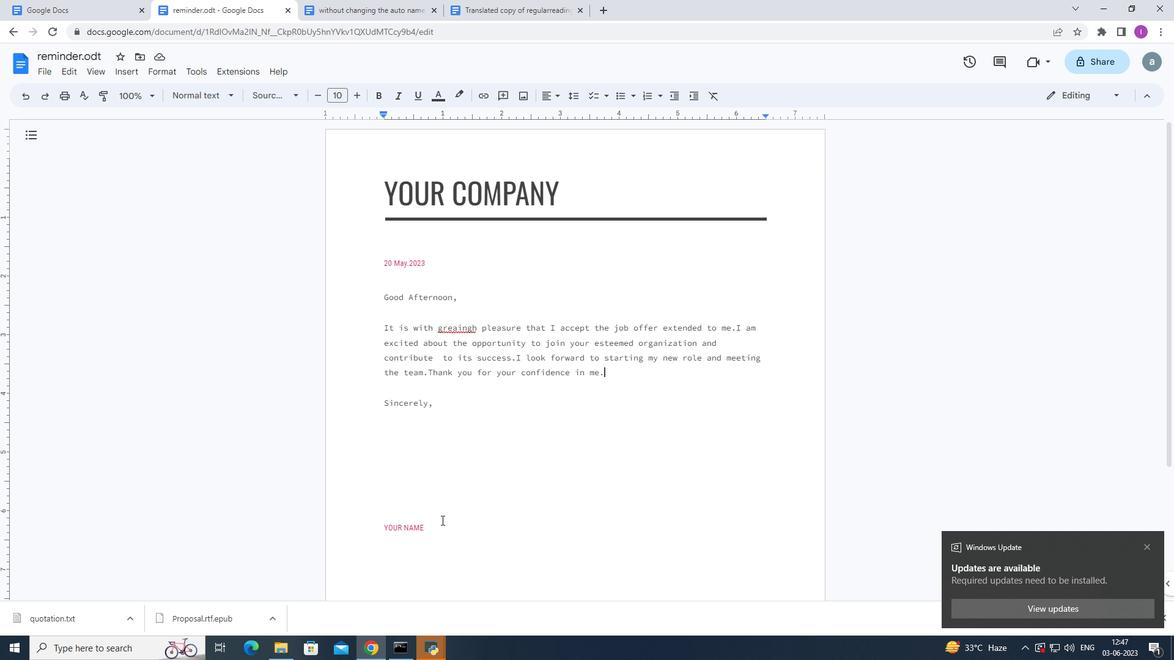 
Action: Mouse pressed left at (436, 528)
Screenshot: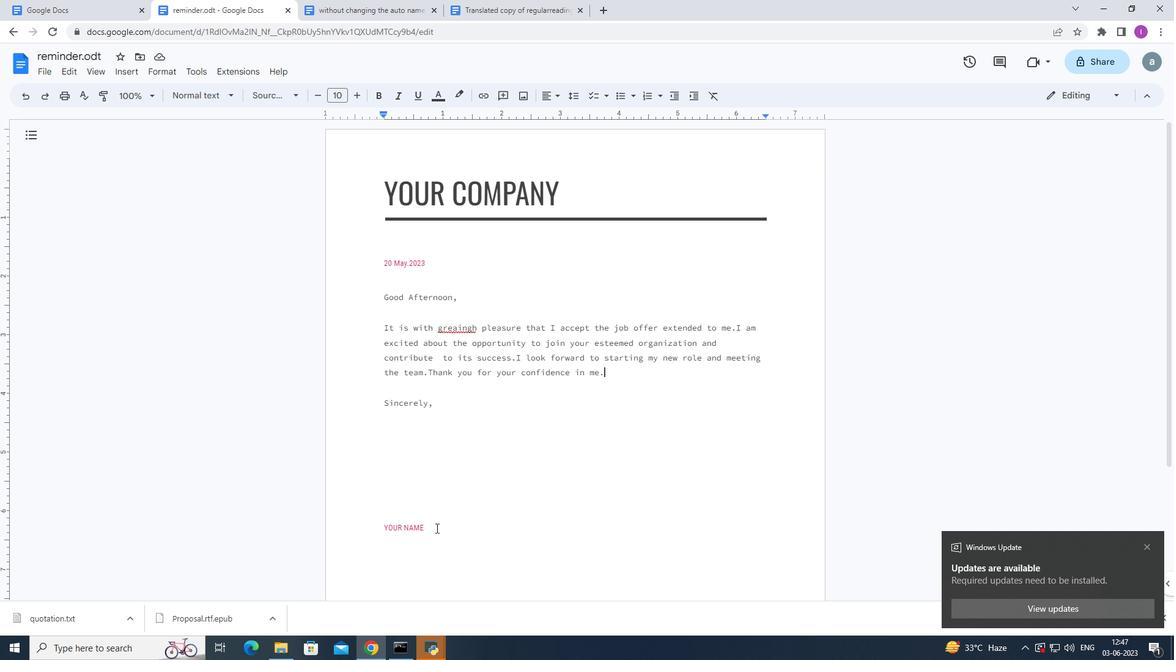
Action: Mouse moved to (469, 525)
Screenshot: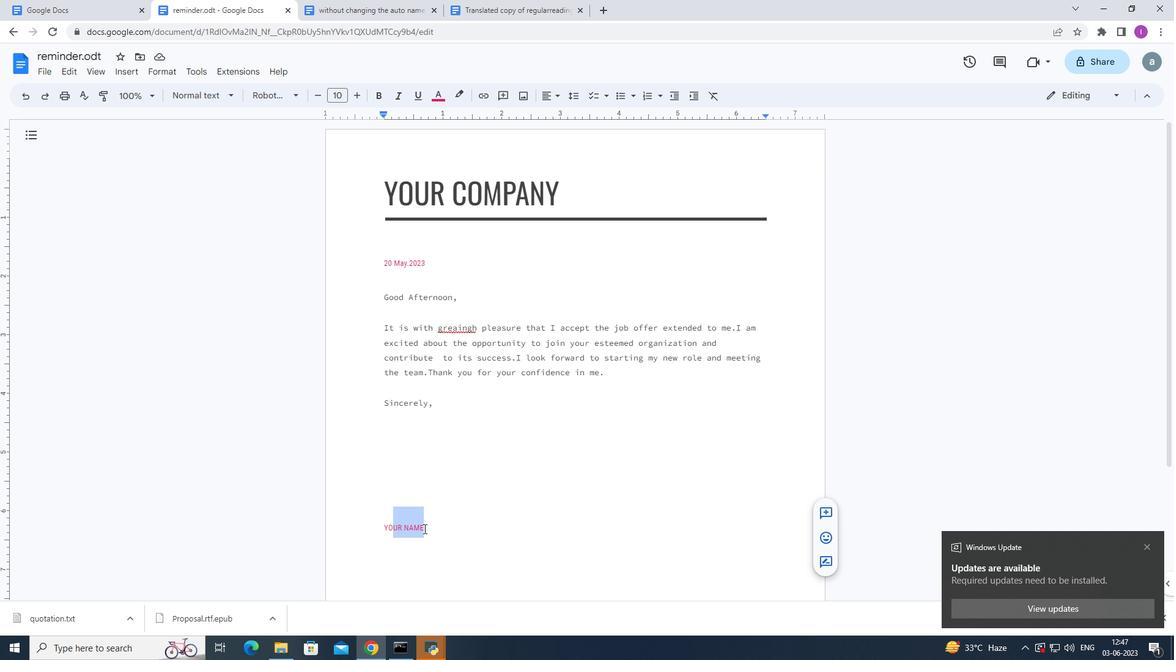 
Action: Mouse pressed left at (469, 525)
Screenshot: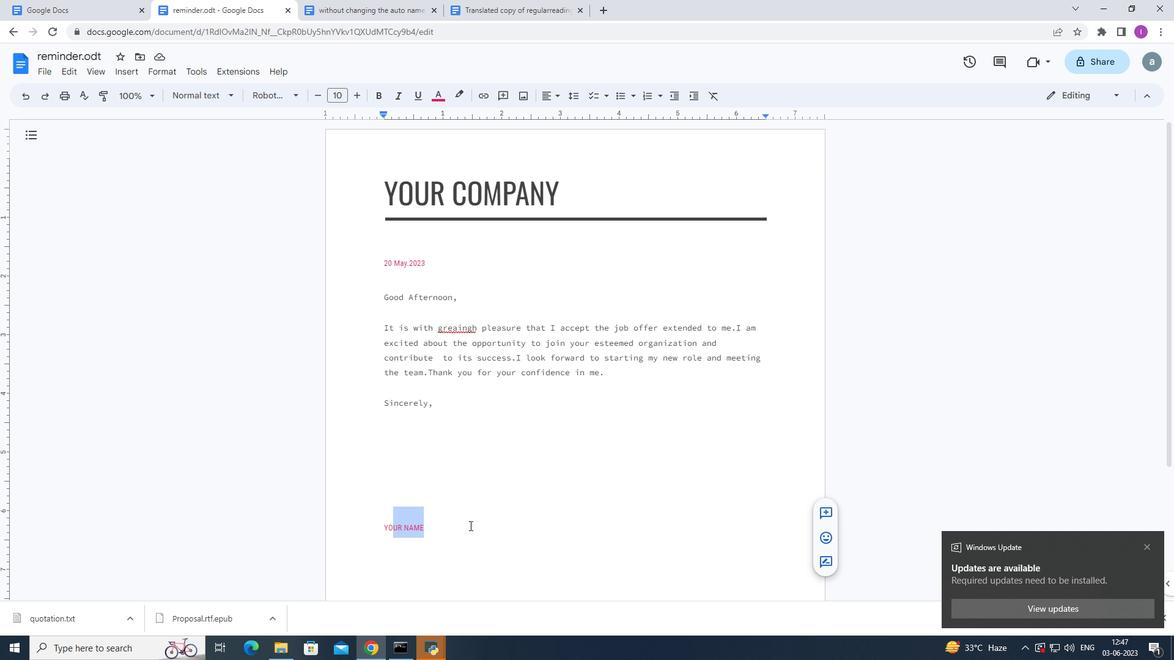 
Action: Mouse moved to (447, 525)
Screenshot: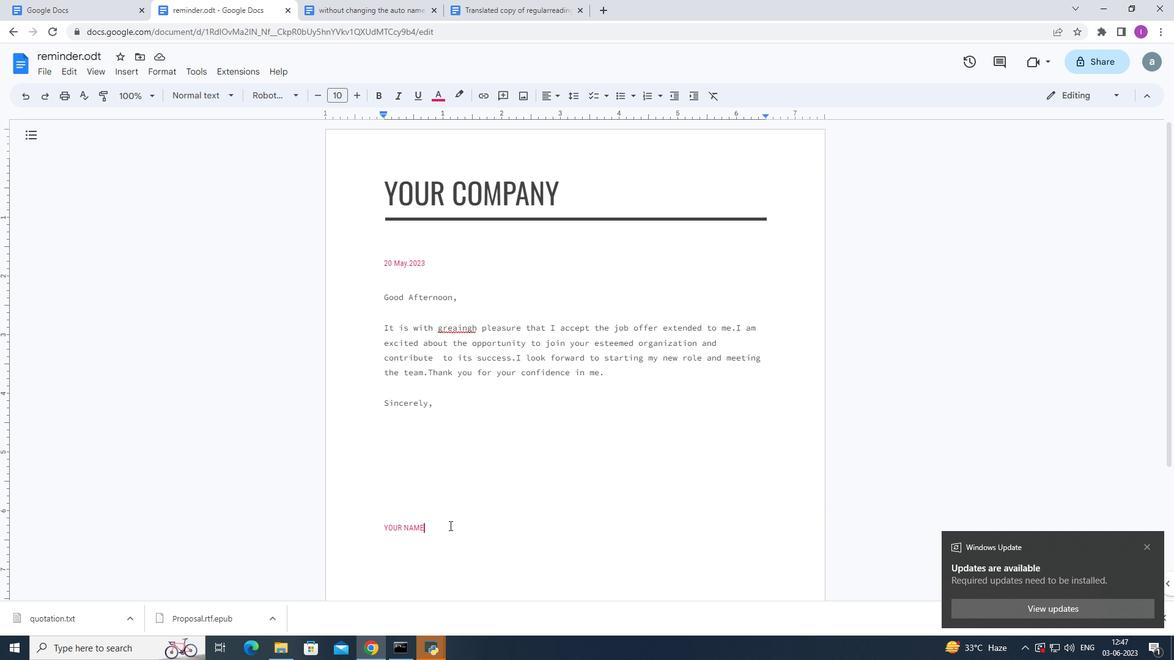 
Action: Mouse pressed left at (447, 525)
Screenshot: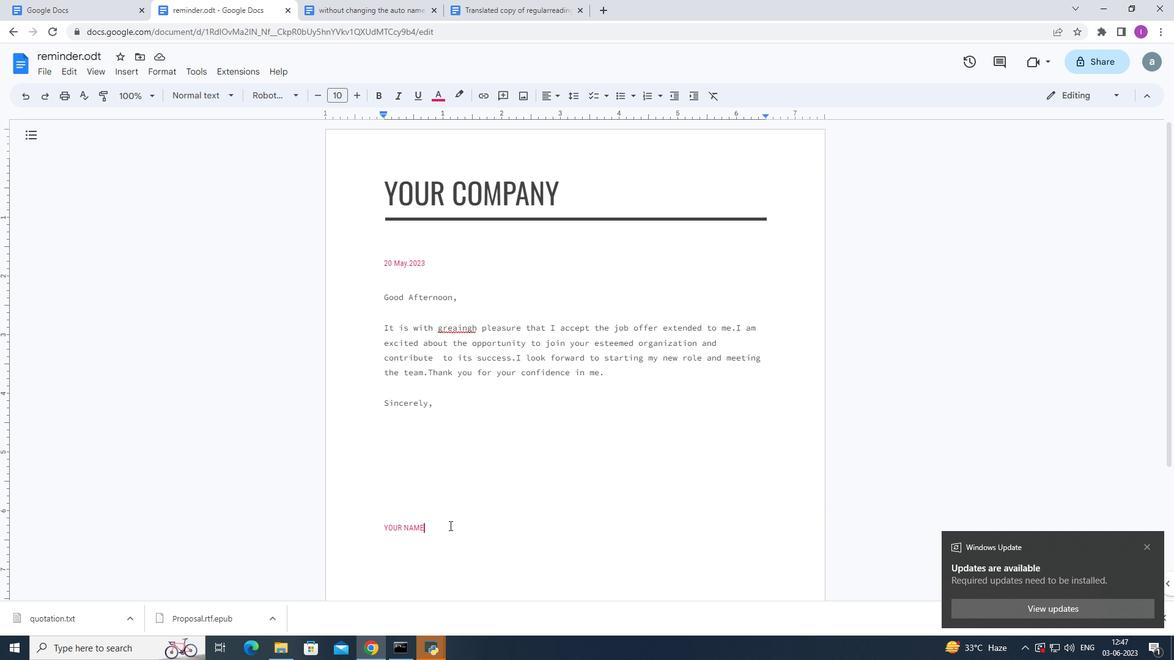 
Action: Mouse moved to (357, 520)
Screenshot: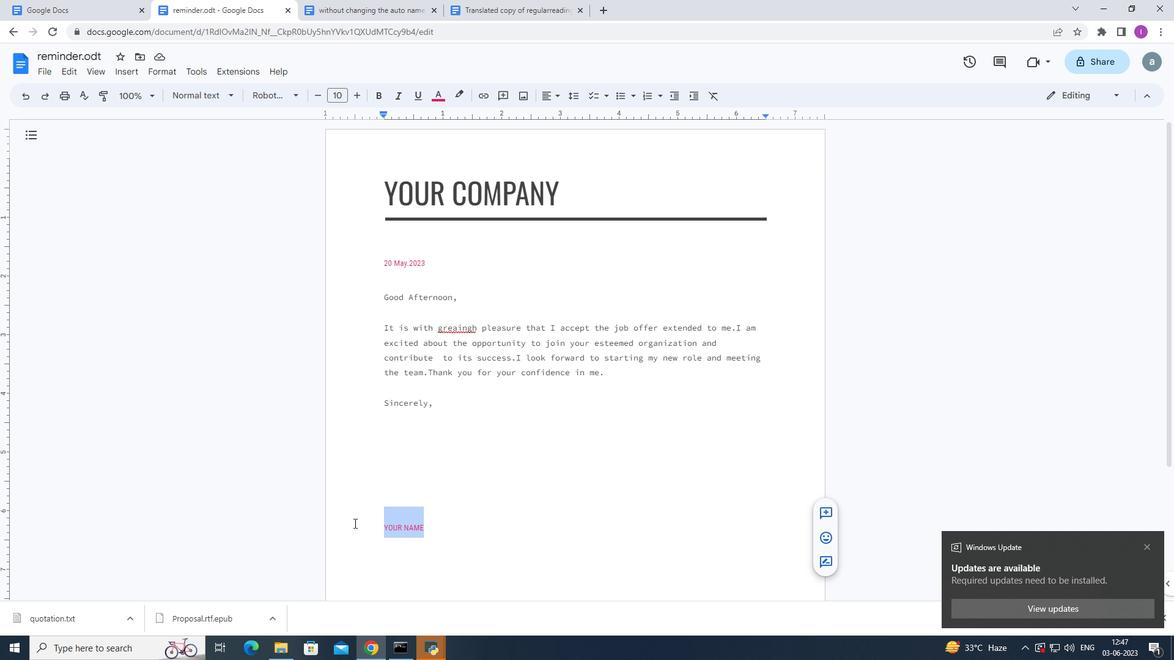 
Action: Key pressed <Key.backspace>
Screenshot: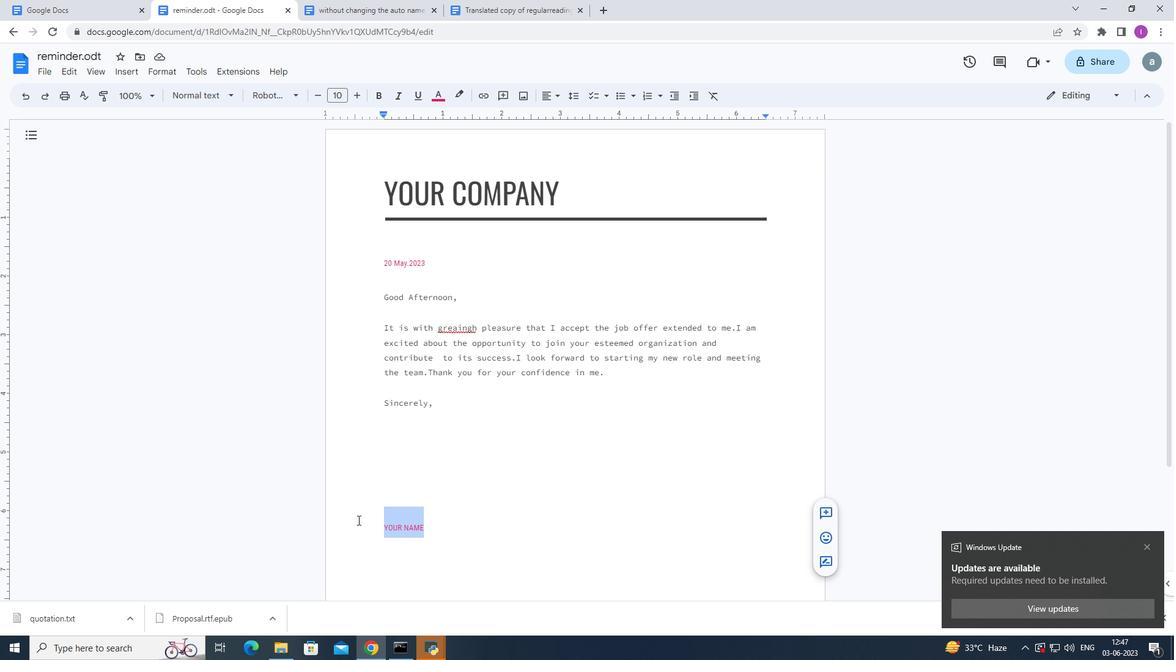 
Action: Mouse moved to (437, 401)
Screenshot: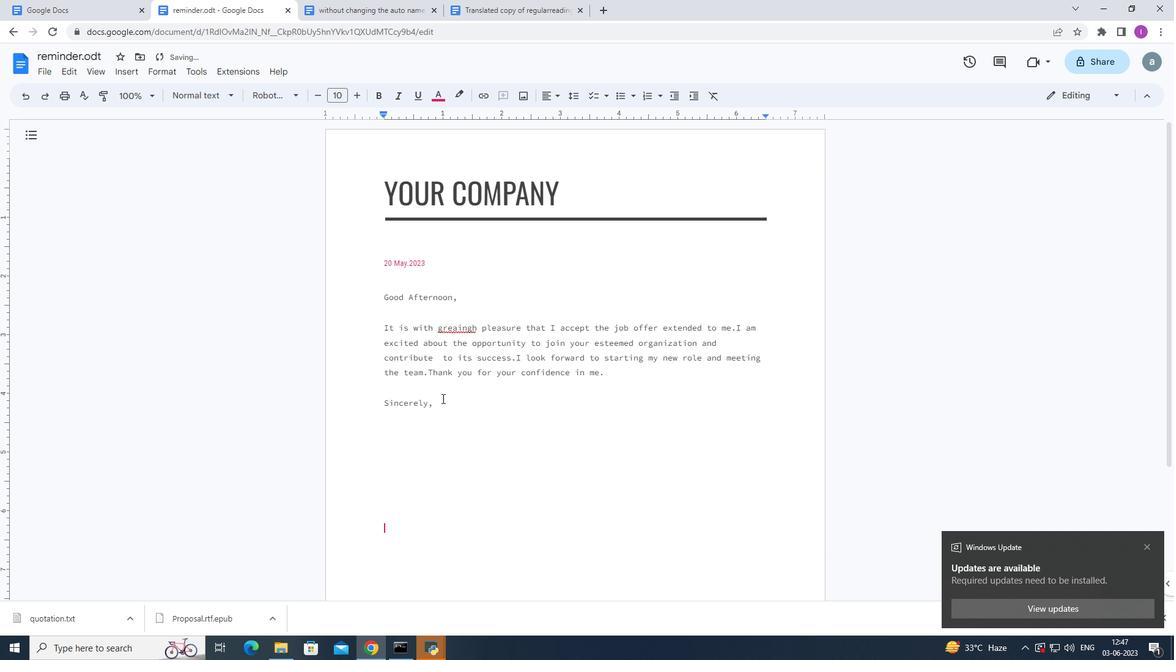 
Action: Mouse pressed left at (437, 401)
Screenshot: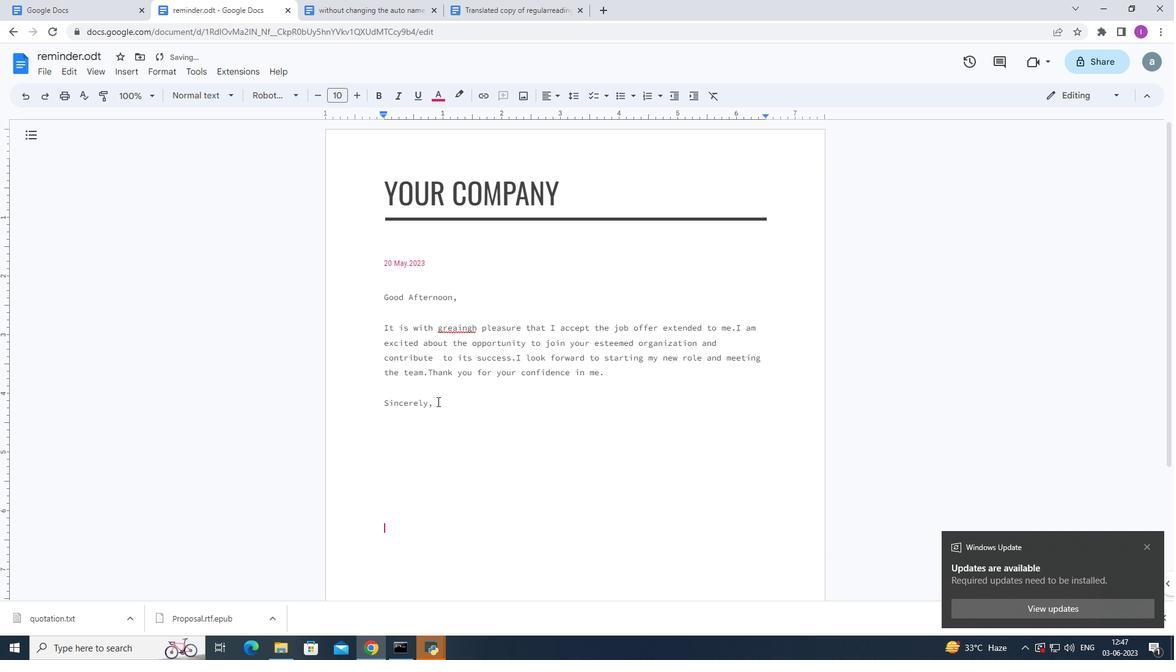 
Action: Mouse moved to (657, 443)
Screenshot: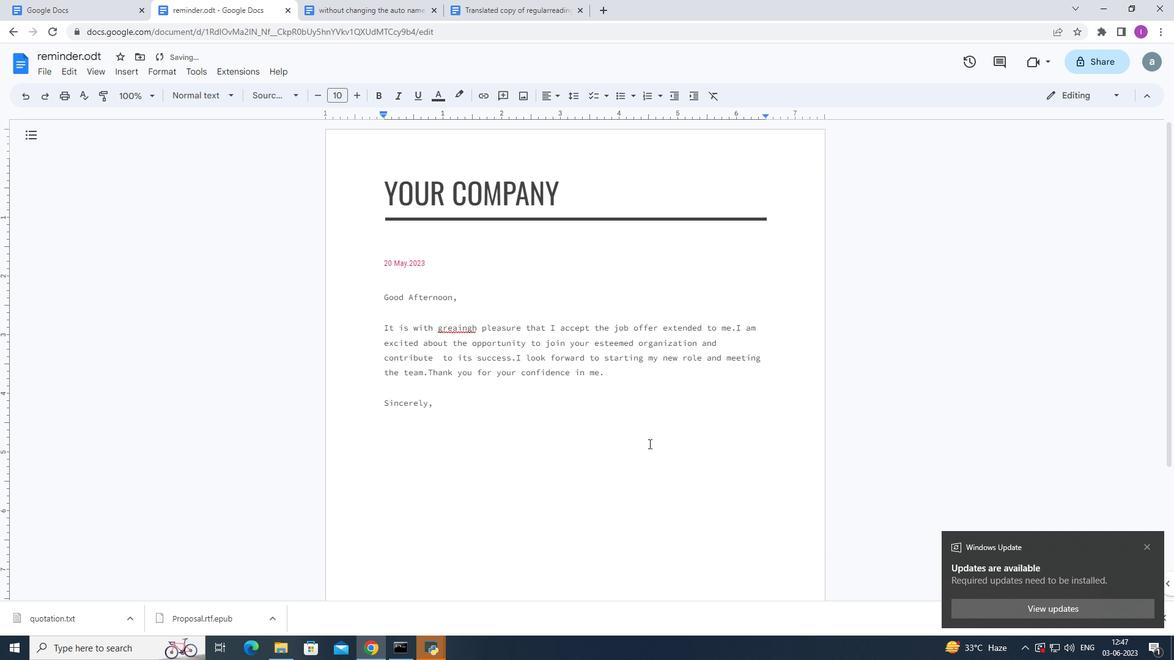 
Action: Key pressed <Key.enter>
Screenshot: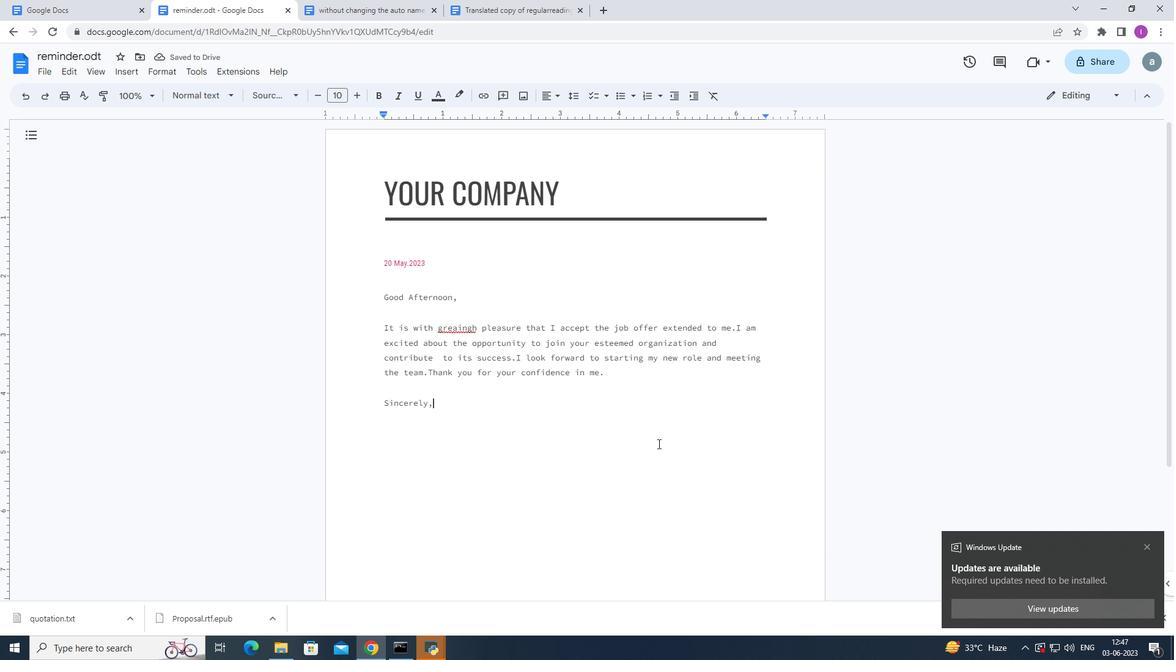 
Action: Mouse moved to (834, 462)
Screenshot: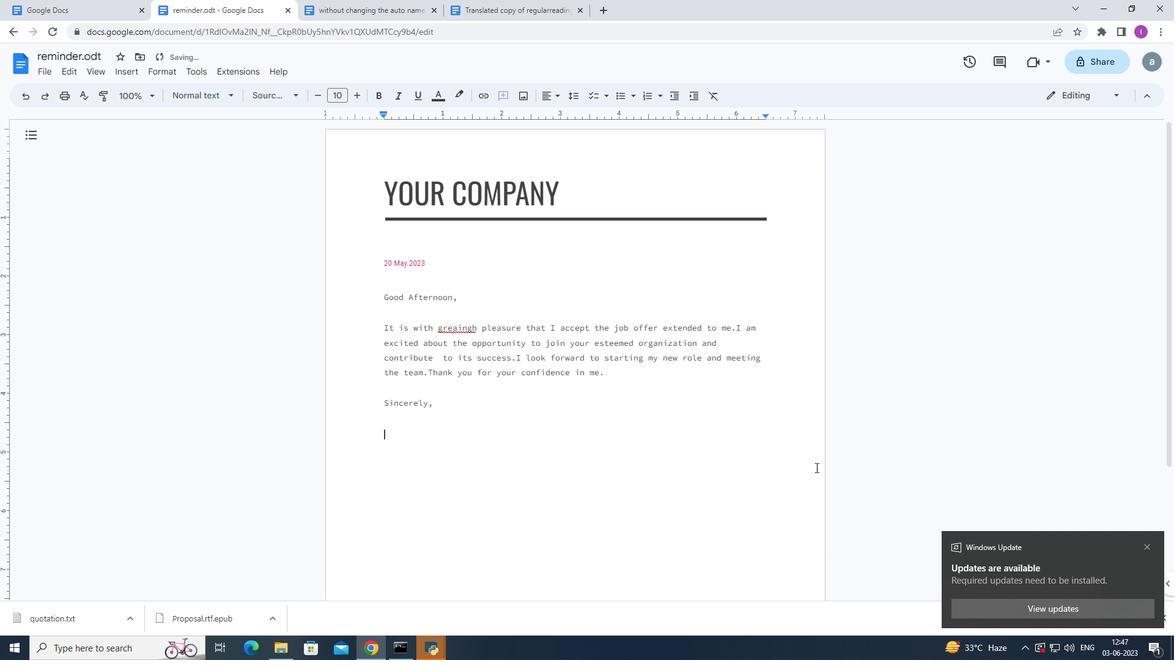 
Action: Key pressed <Key.shift>Rachel
Screenshot: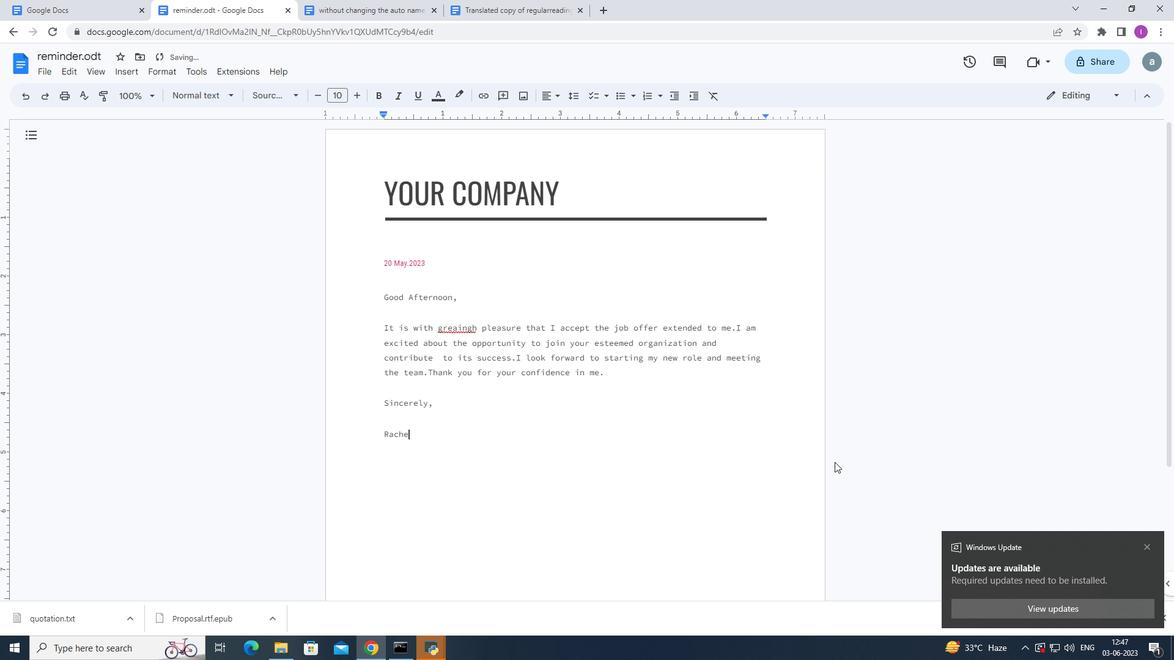 
Action: Mouse moved to (127, 69)
Screenshot: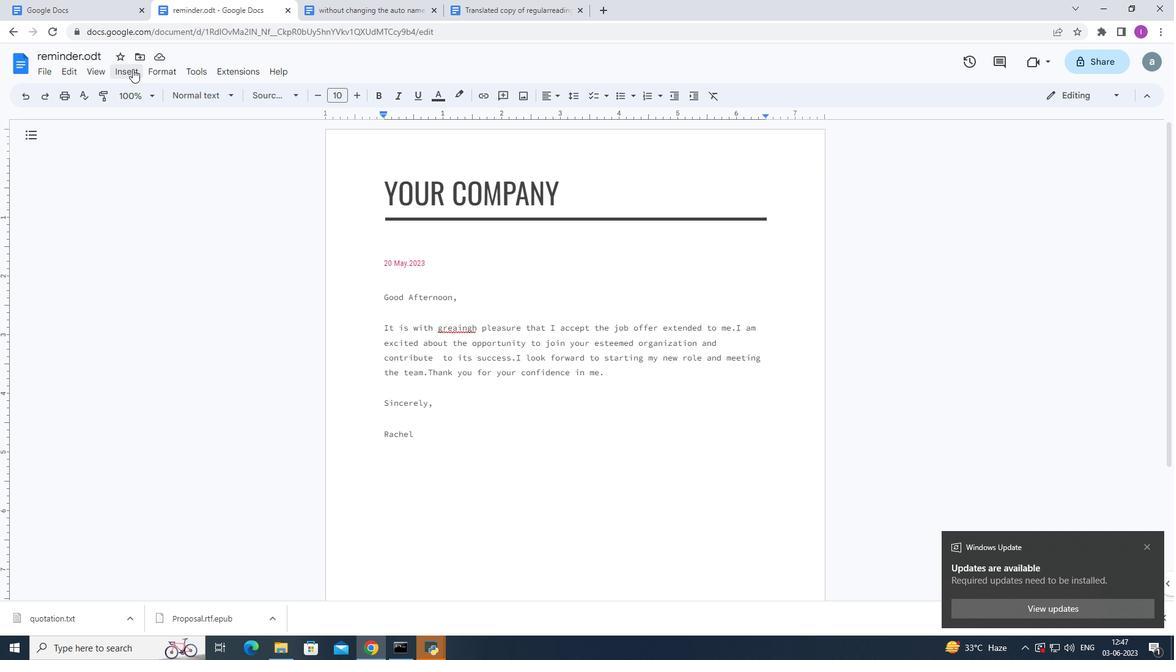 
Action: Mouse pressed left at (127, 69)
Screenshot: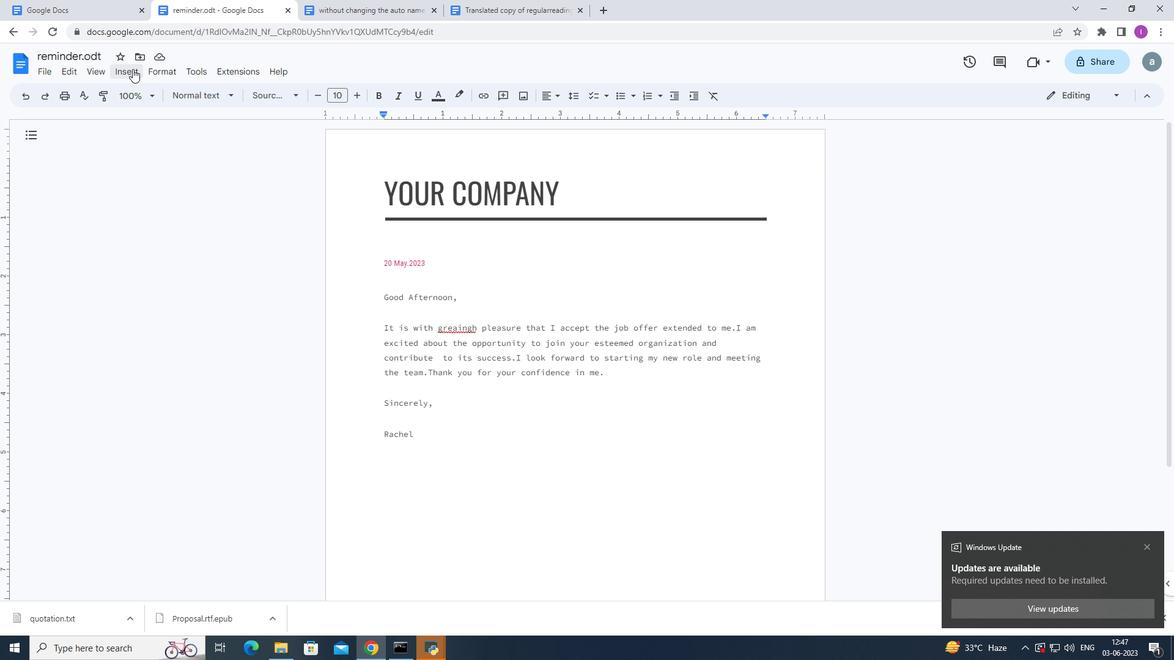 
Action: Mouse moved to (192, 354)
Screenshot: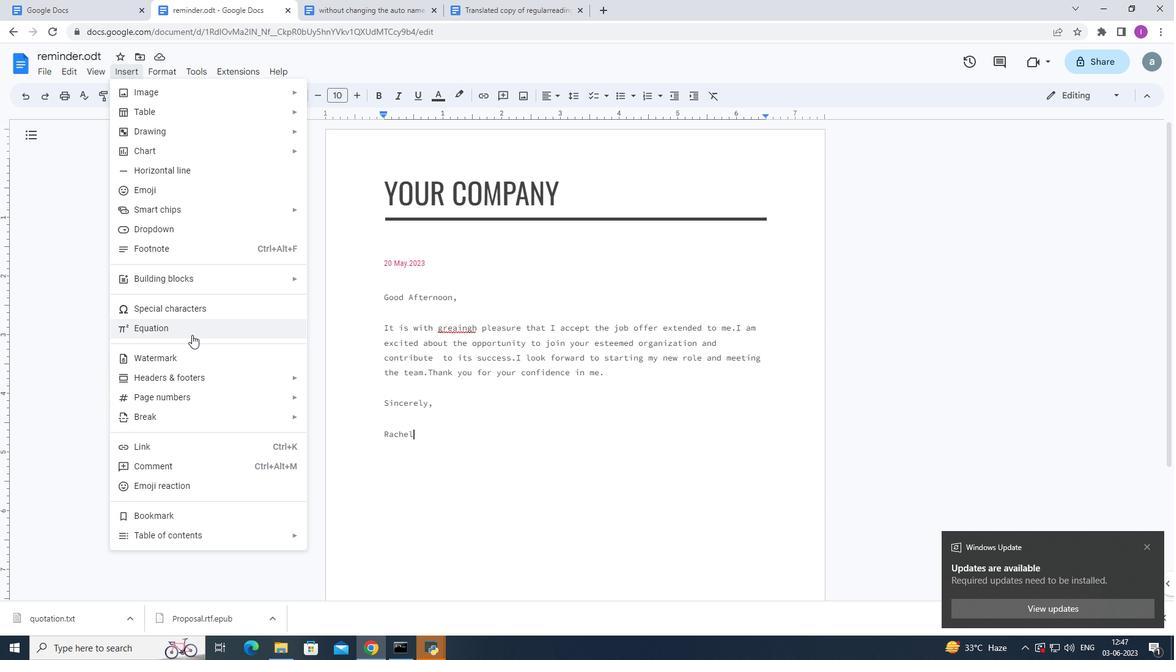 
Action: Mouse pressed left at (192, 354)
Screenshot: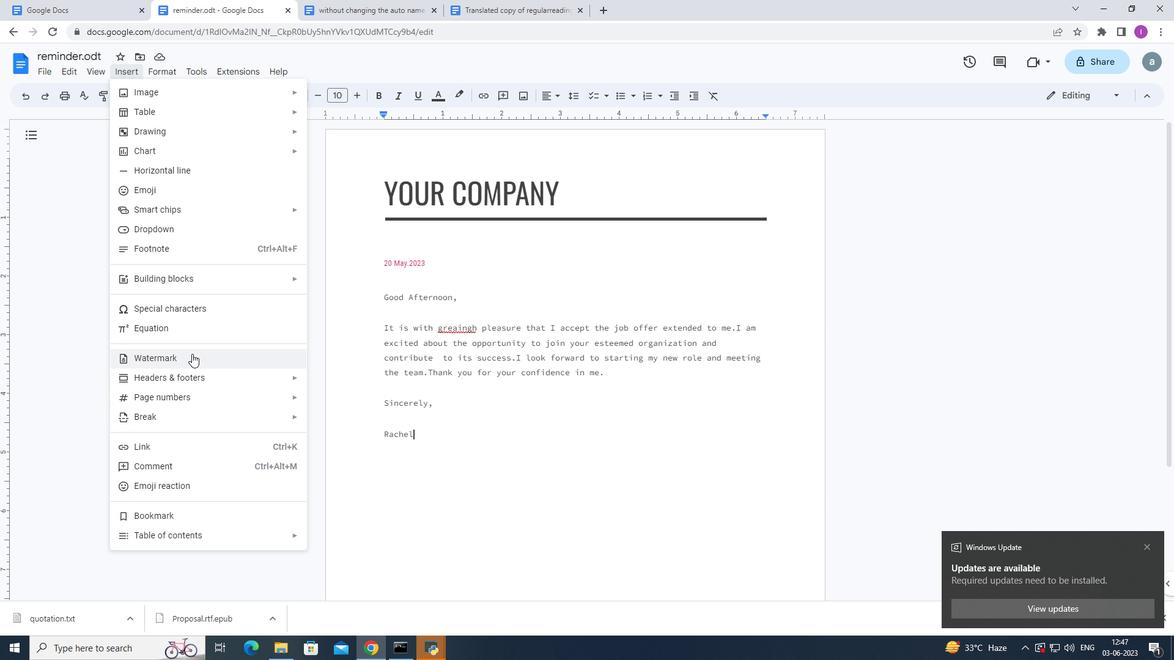
Action: Mouse moved to (1126, 139)
Screenshot: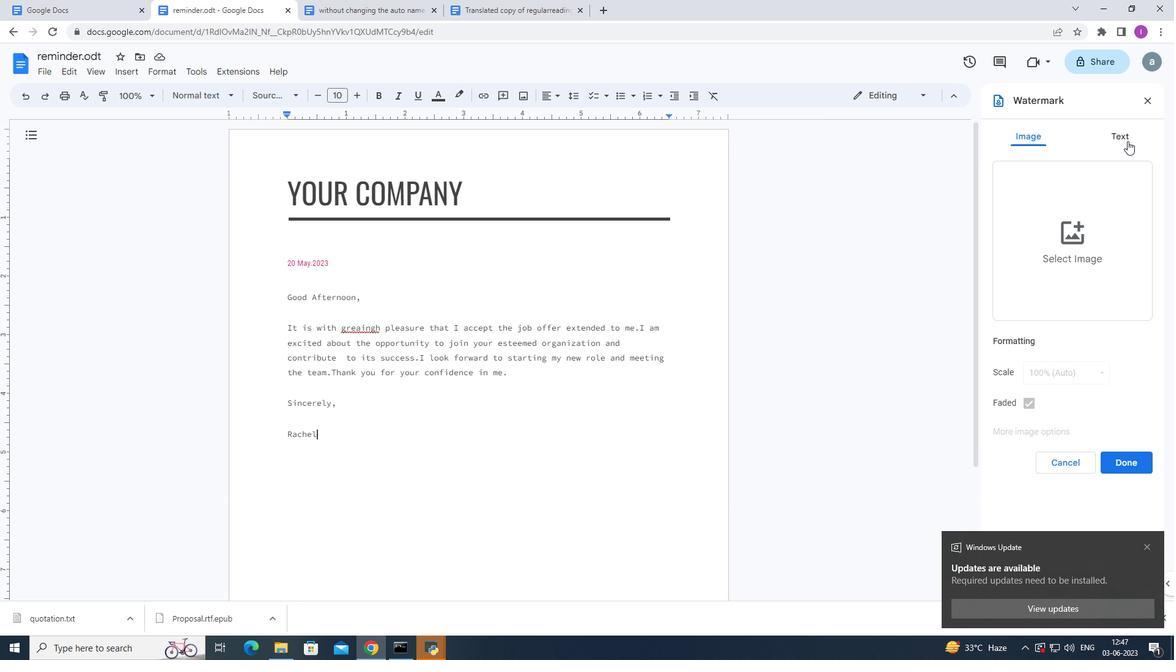 
Action: Mouse pressed left at (1126, 139)
Screenshot: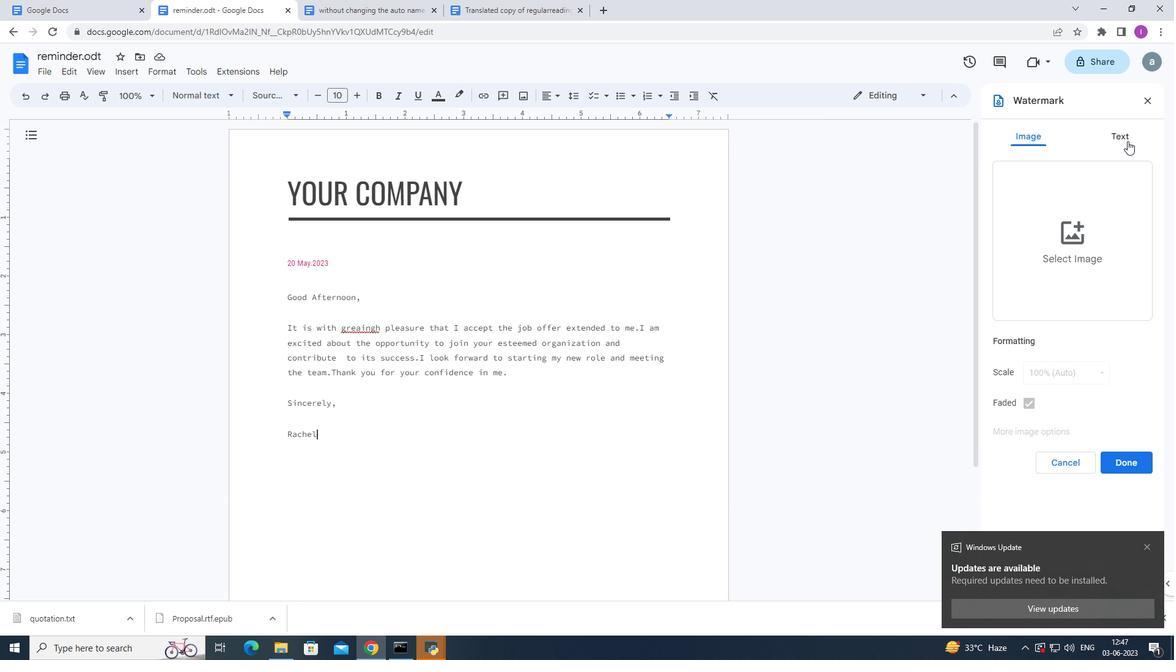 
Action: Mouse moved to (921, 322)
Screenshot: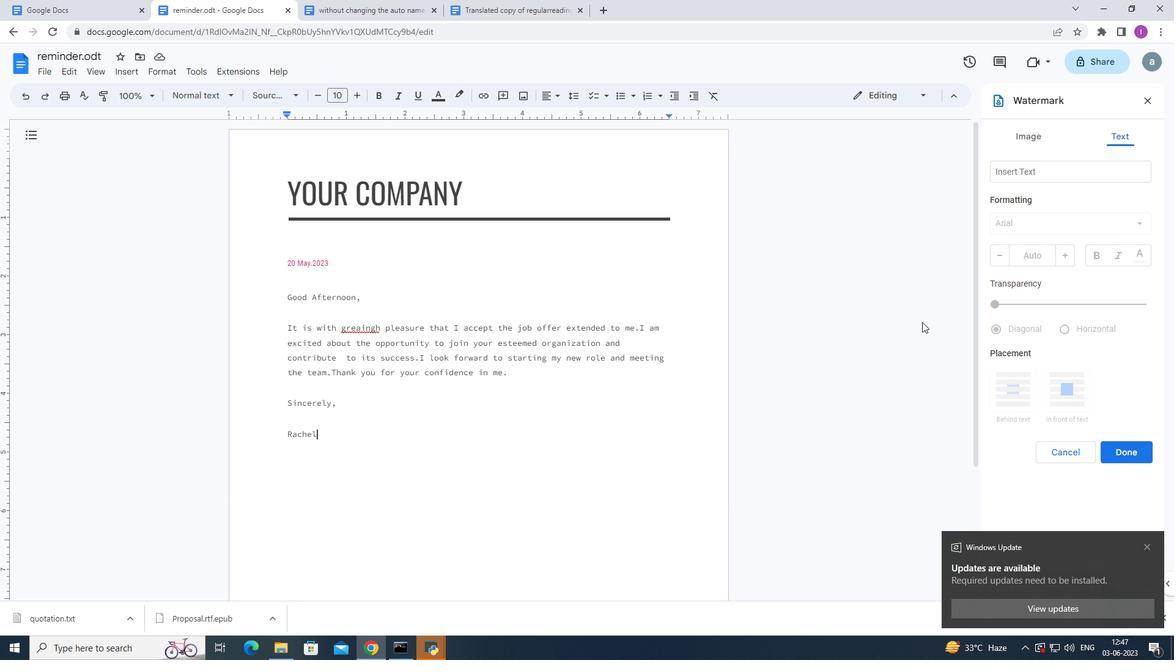 
Action: Key pressed <Key.shift>T
Screenshot: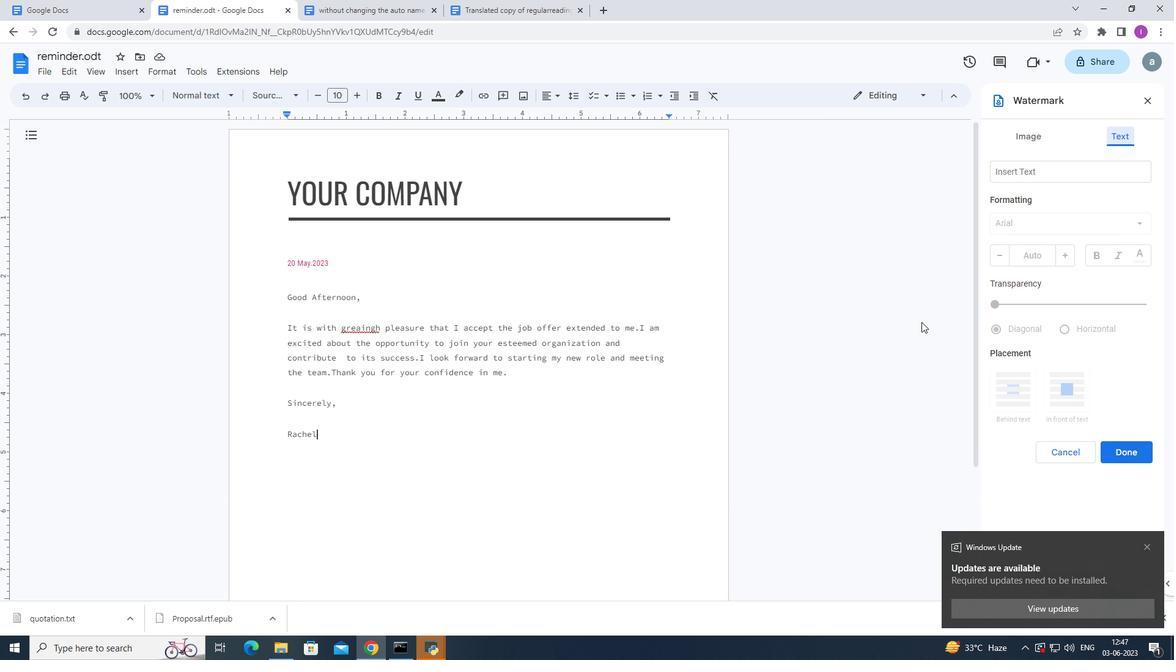 
Action: Mouse moved to (1009, 175)
Screenshot: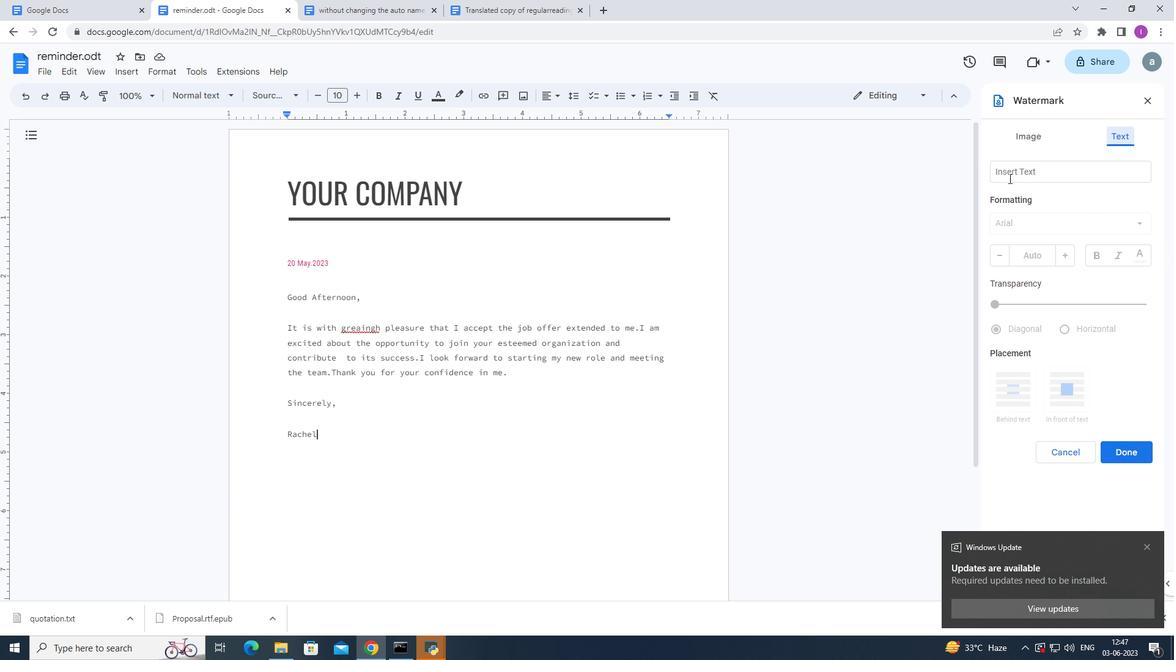 
Action: Mouse pressed left at (1009, 175)
Screenshot: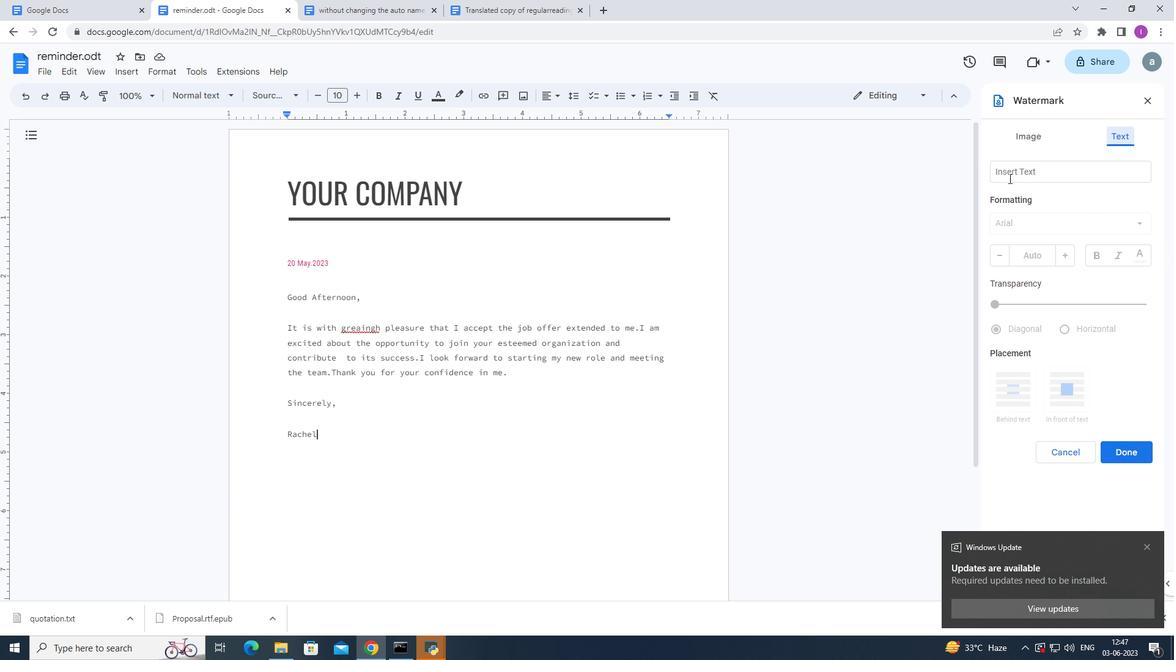 
Action: Mouse moved to (1072, 173)
Screenshot: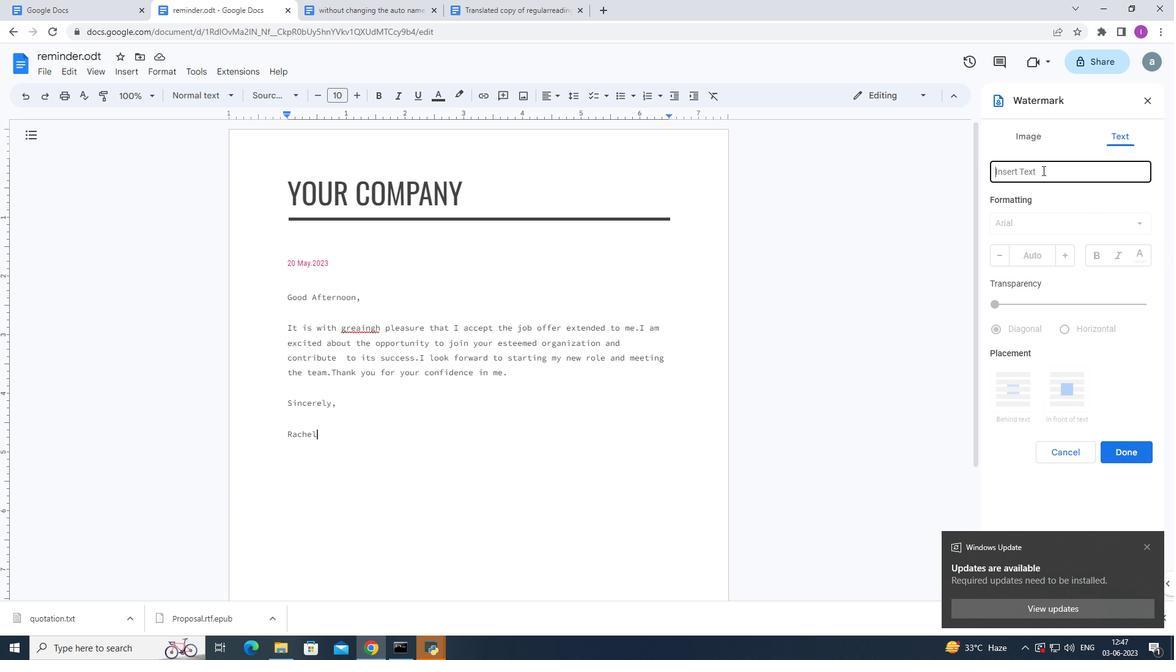 
Action: Key pressed <Key.shift><Key.shift><Key.shift>T<Key.shift>A<Key.shift>T<Key.shift>a<Key.backspace><Key.shift>A
Screenshot: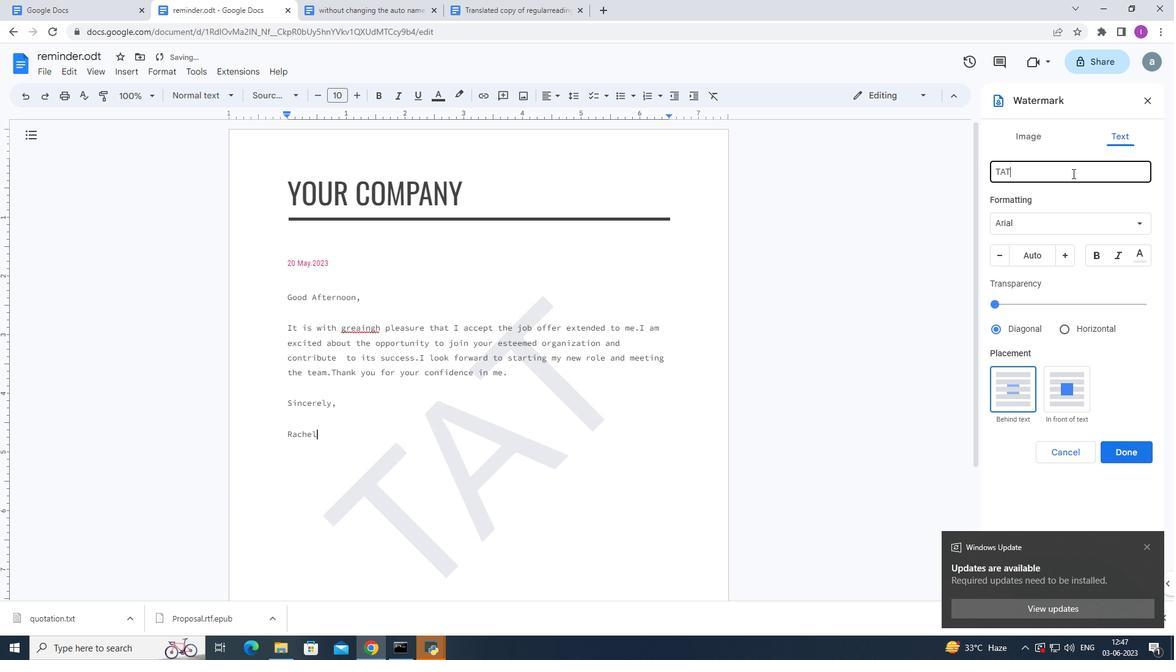 
Action: Mouse moved to (1142, 222)
Screenshot: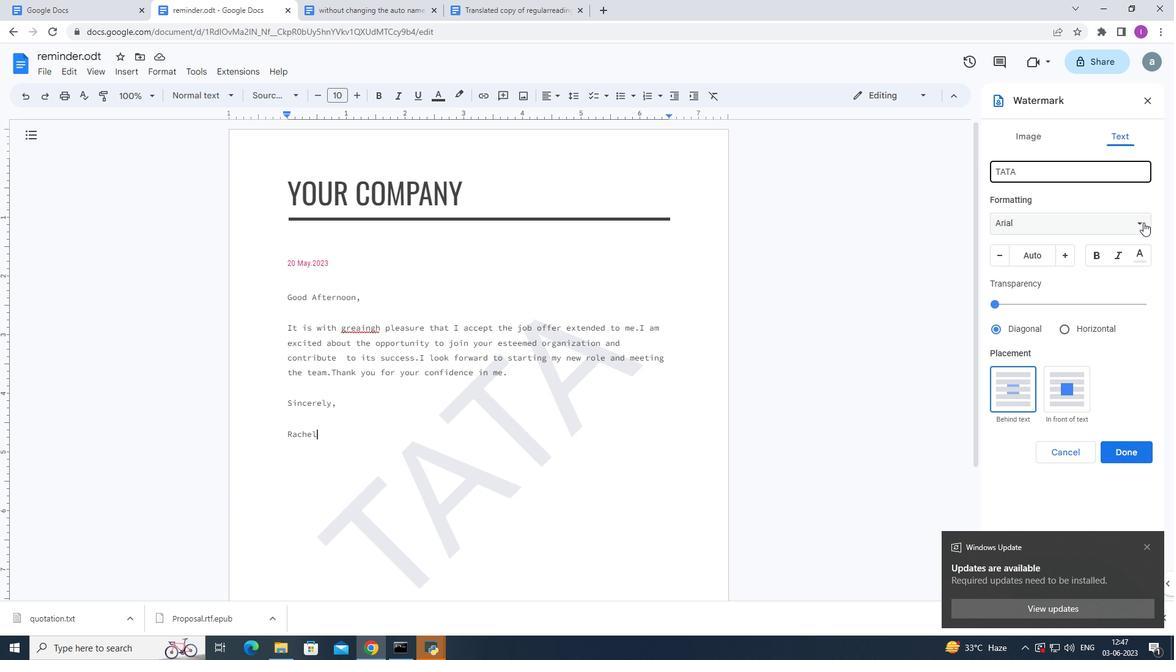 
Action: Mouse pressed left at (1142, 222)
Screenshot: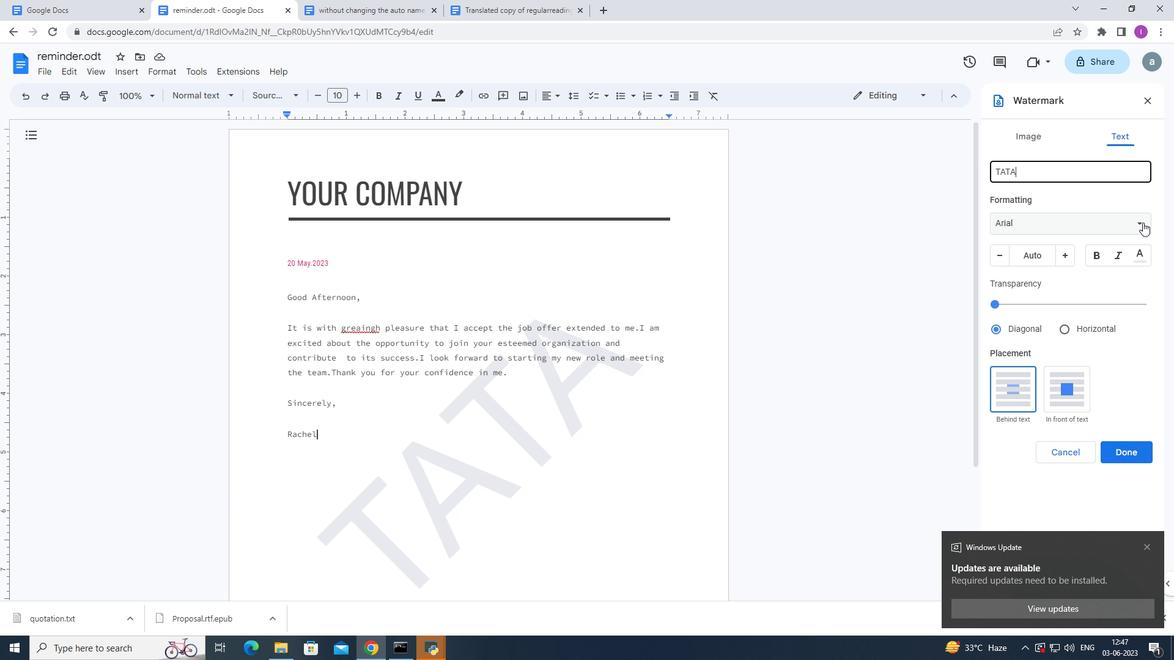 
Action: Mouse moved to (1031, 320)
Screenshot: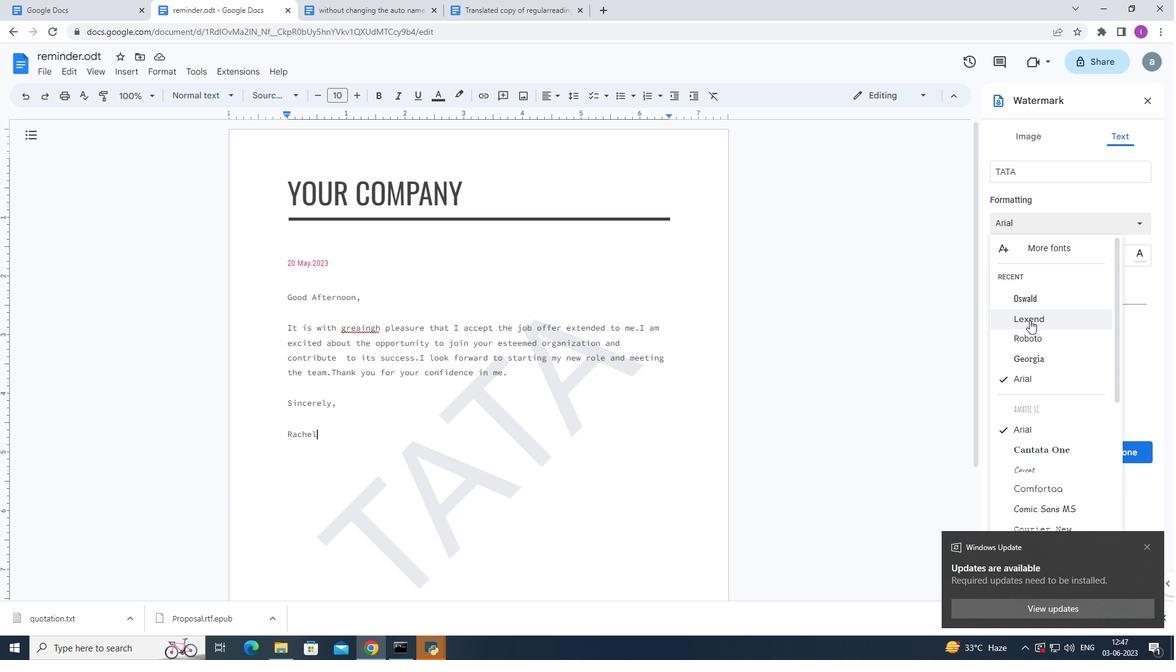 
Action: Mouse pressed left at (1031, 320)
Screenshot: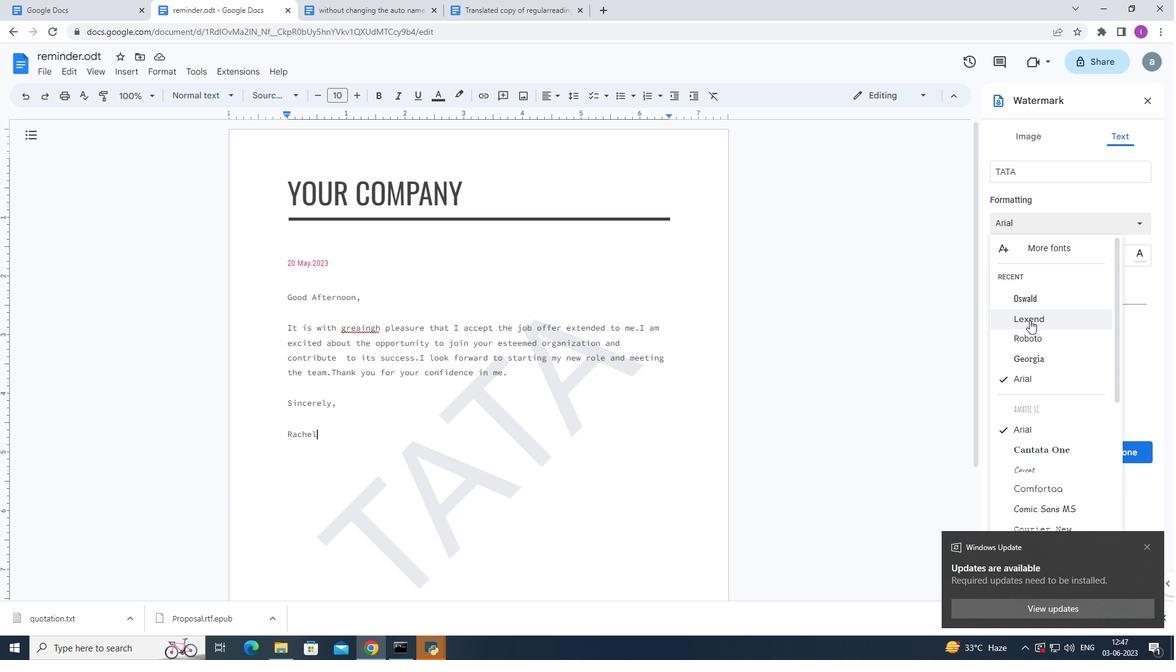 
Action: Mouse moved to (1049, 257)
Screenshot: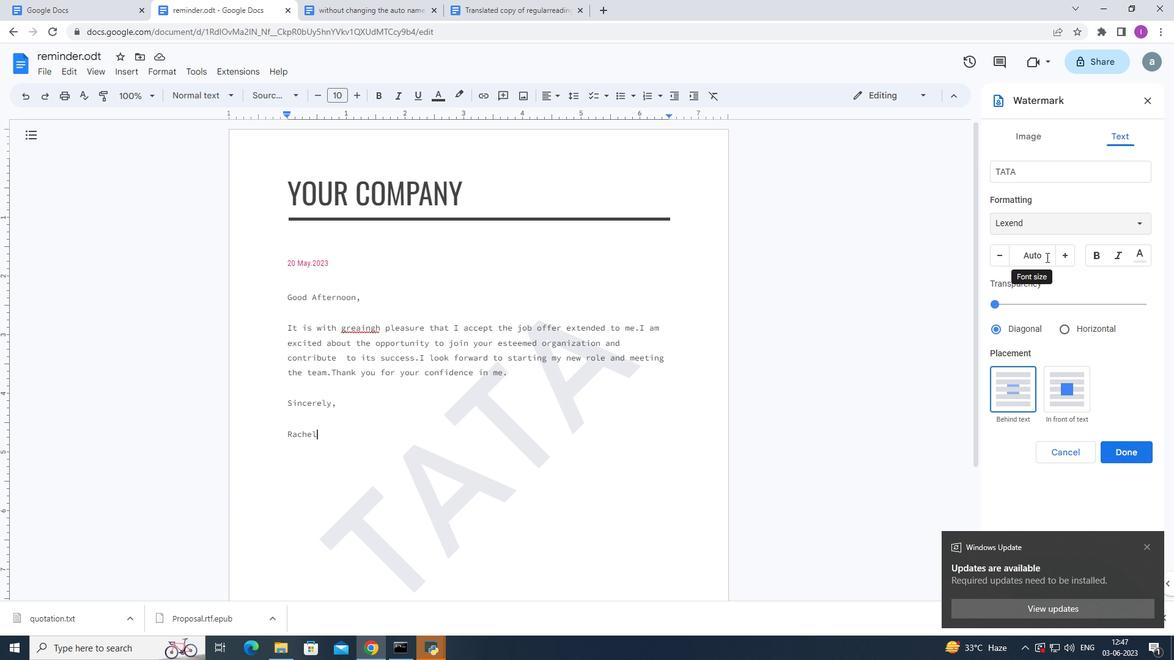 
Action: Mouse pressed left at (1049, 257)
Screenshot: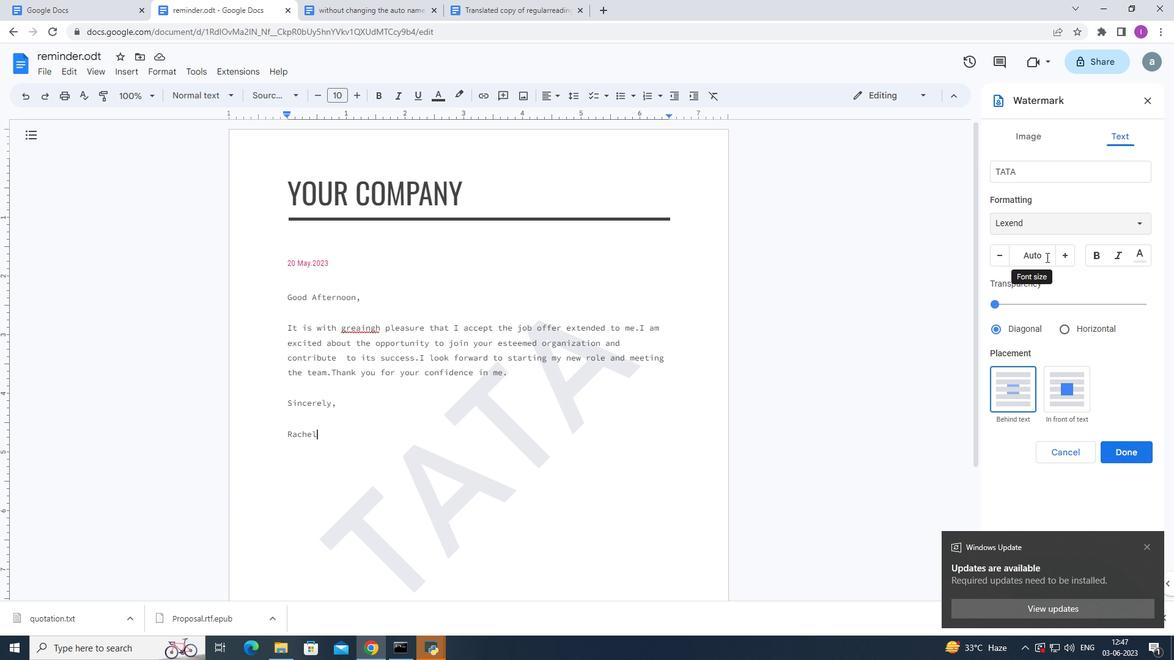 
Action: Mouse moved to (1040, 258)
Screenshot: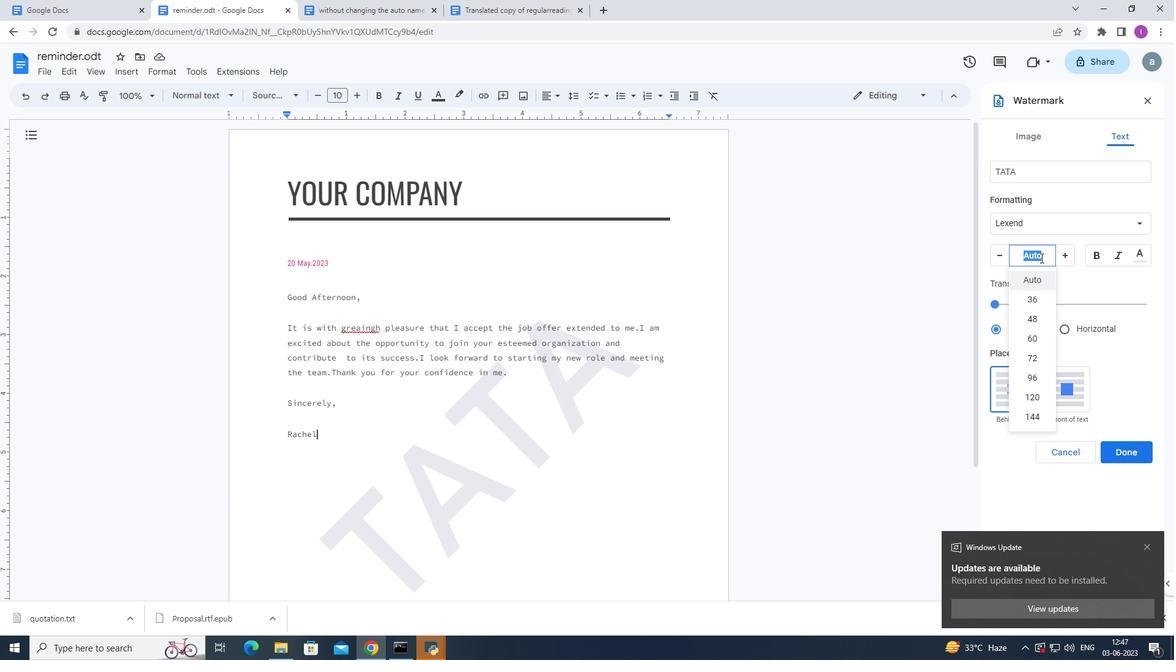 
Action: Key pressed 11
Screenshot: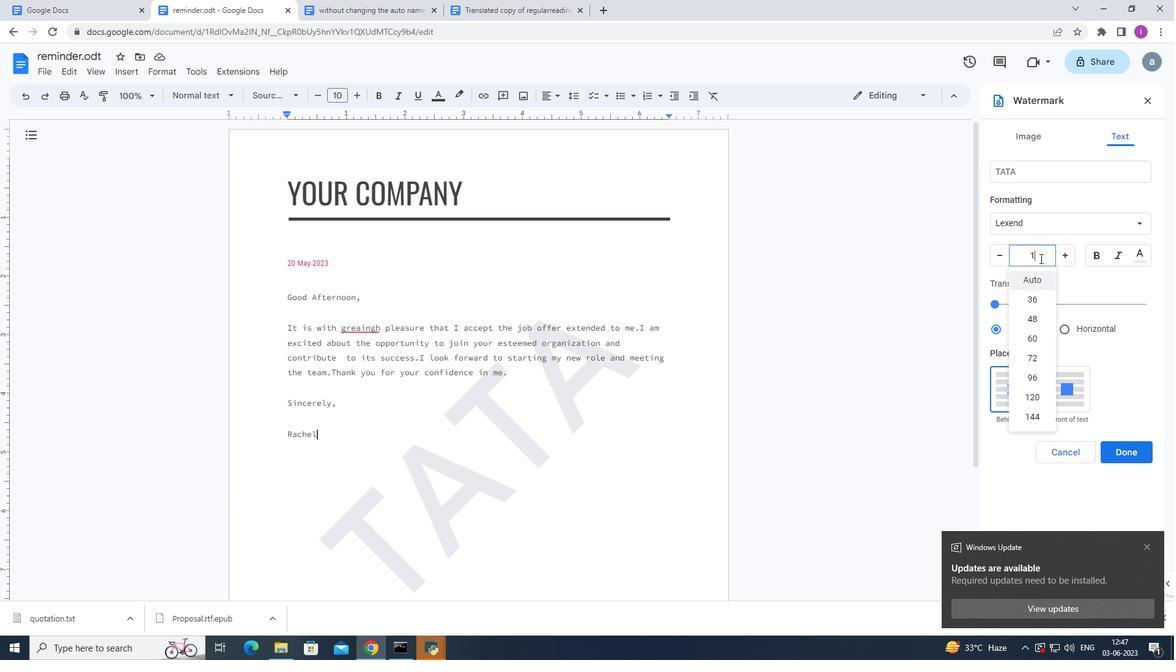 
Action: Mouse moved to (1040, 259)
Screenshot: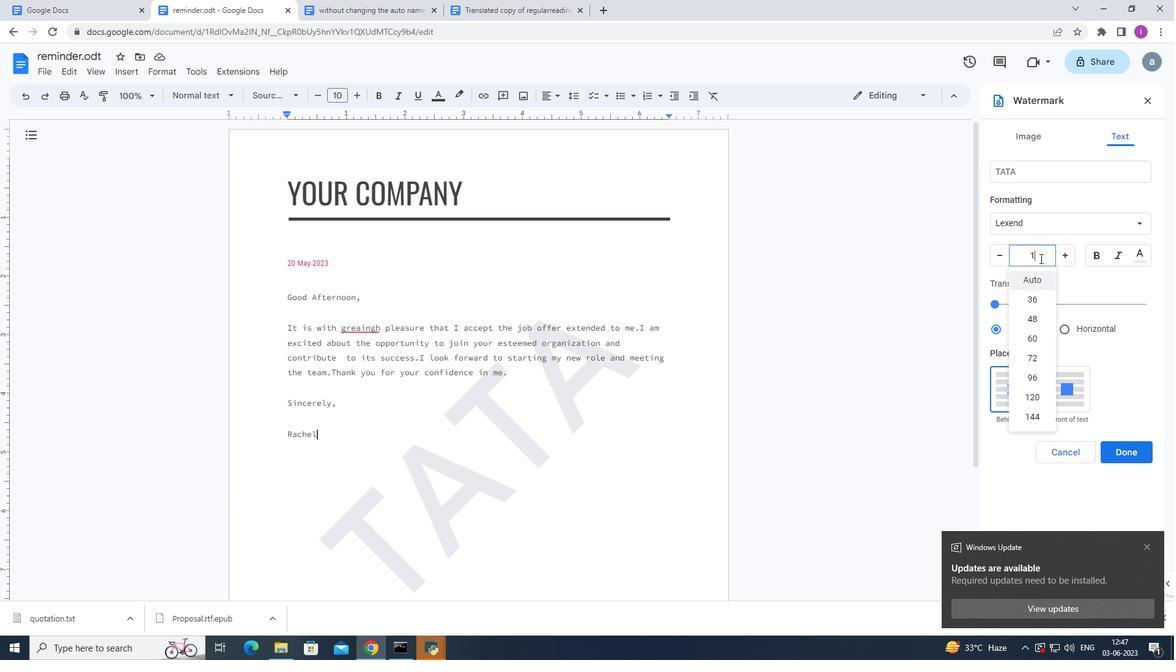 
Action: Key pressed 2
Screenshot: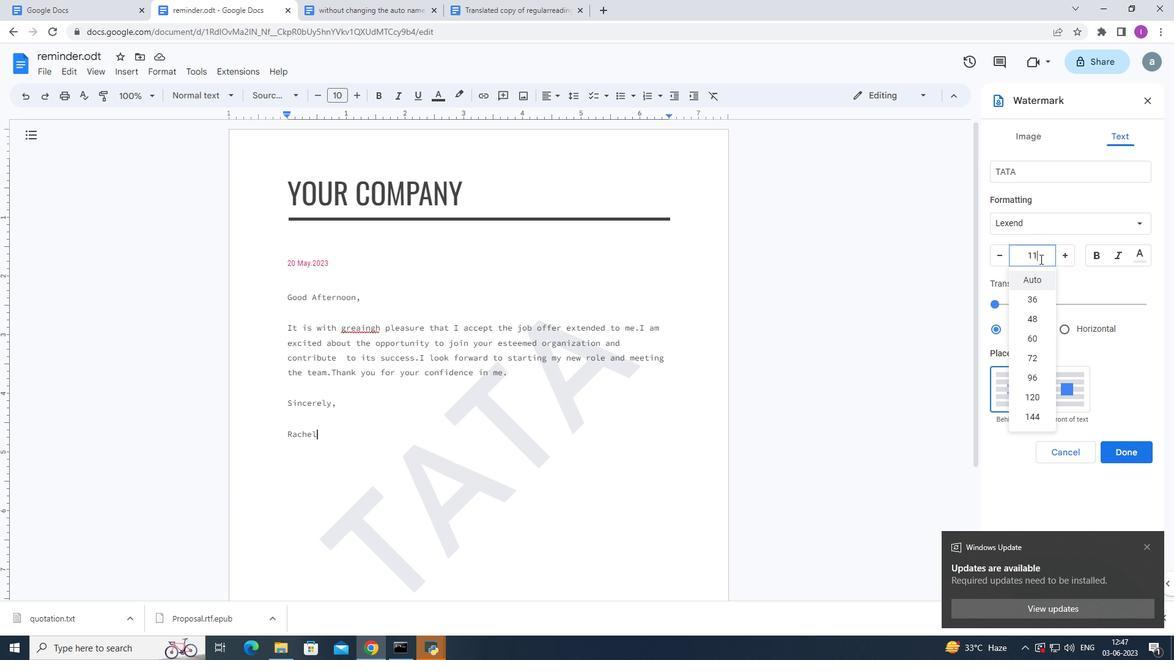 
Action: Mouse moved to (1082, 278)
Screenshot: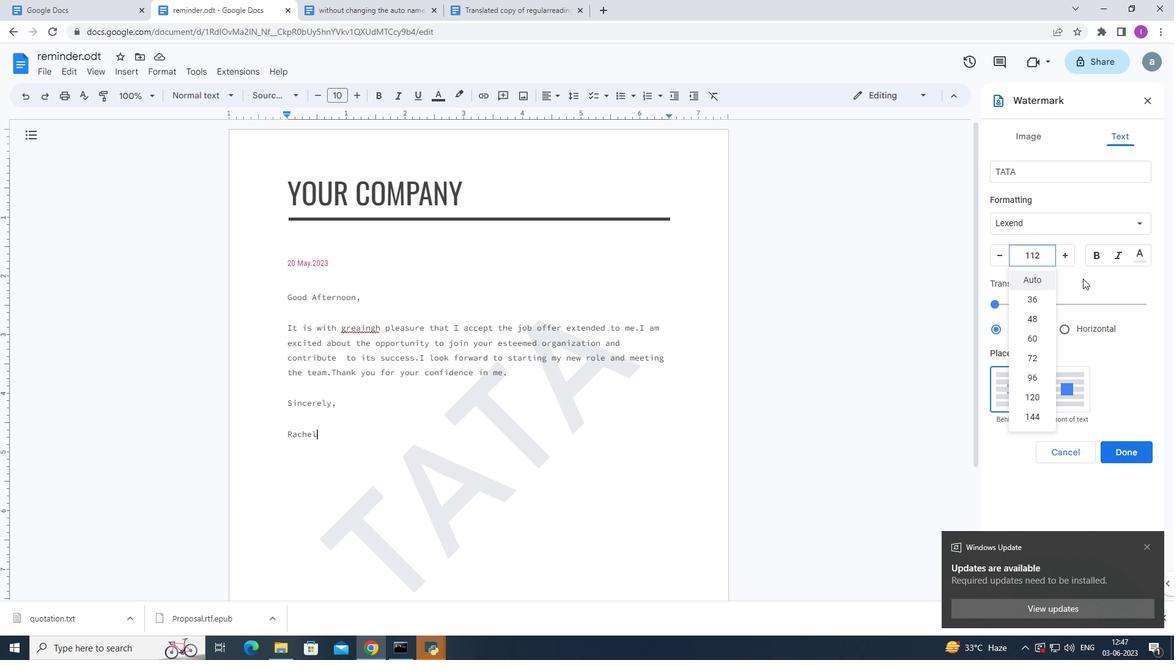 
Action: Key pressed <Key.enter>
Screenshot: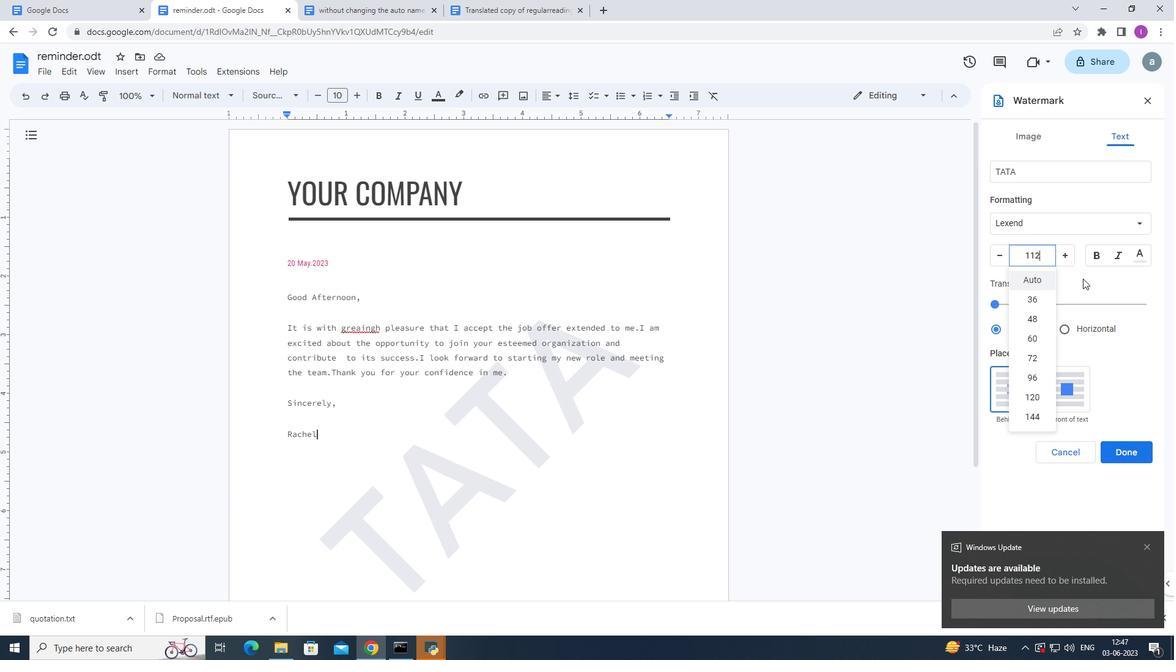 
Action: Mouse moved to (934, 426)
Screenshot: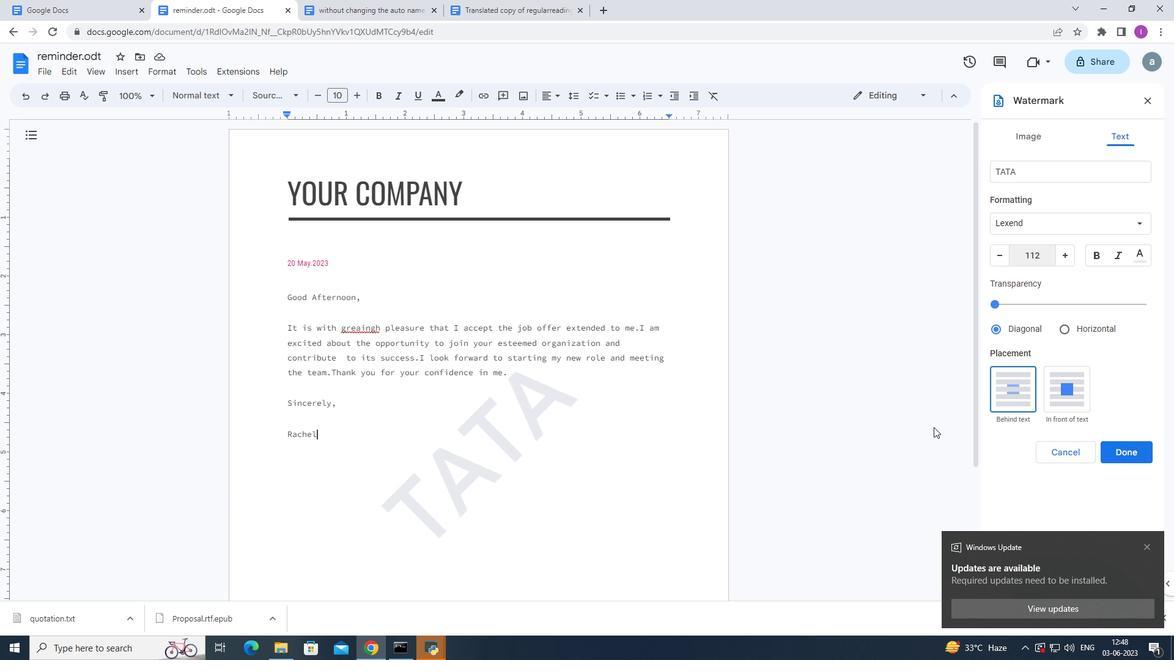 
